 Task: Open Card Merger and Acquisition Review in Board Creative Project Management to Workspace Analytics and add a team member Softage.1@softage.net, a label Orange, a checklist Crisis Management, an attachment from your google drive, a color Orange and finally, add a card description 'Draft and send out press release' and a comment 'Given the potential impact of this task on our company reputation, let us ensure that we approach it with a sense of professionalism and respect.'. Add a start date 'Jan 05, 1900' with a due date 'Jan 12, 1900'
Action: Mouse moved to (35, 239)
Screenshot: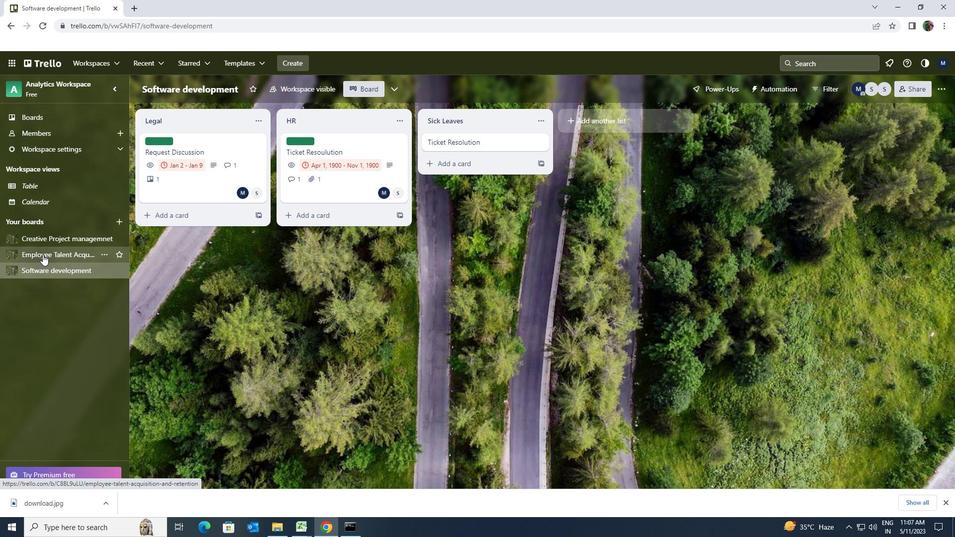 
Action: Mouse pressed left at (35, 239)
Screenshot: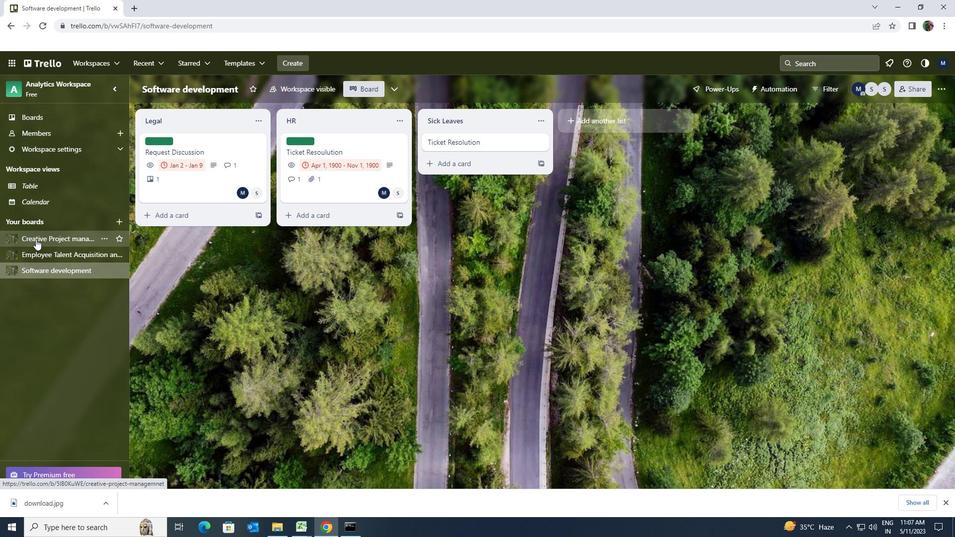 
Action: Mouse moved to (344, 141)
Screenshot: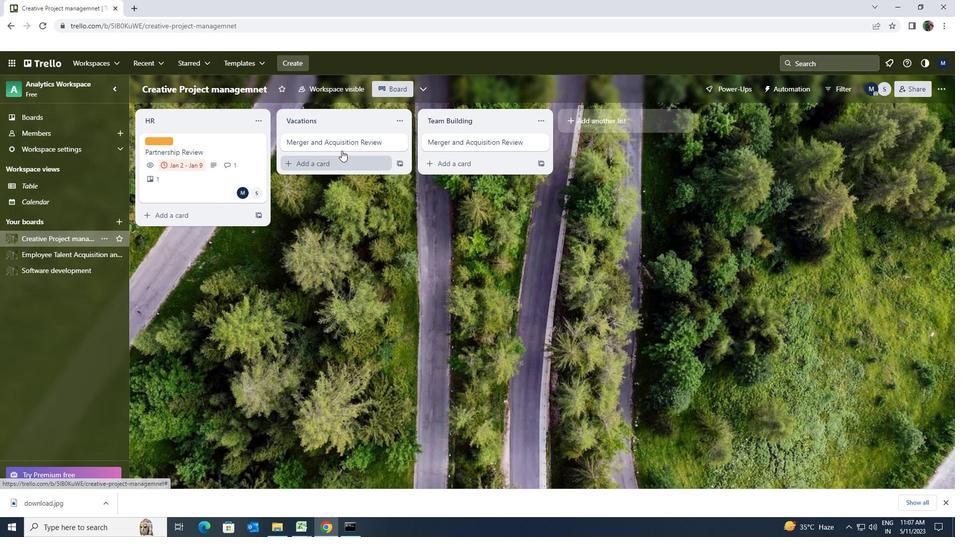 
Action: Mouse pressed left at (344, 141)
Screenshot: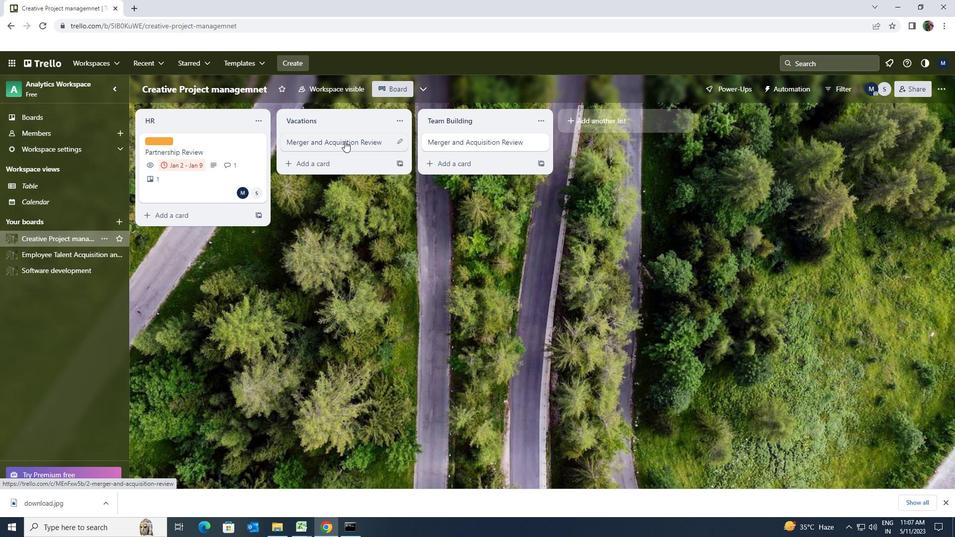 
Action: Mouse moved to (581, 138)
Screenshot: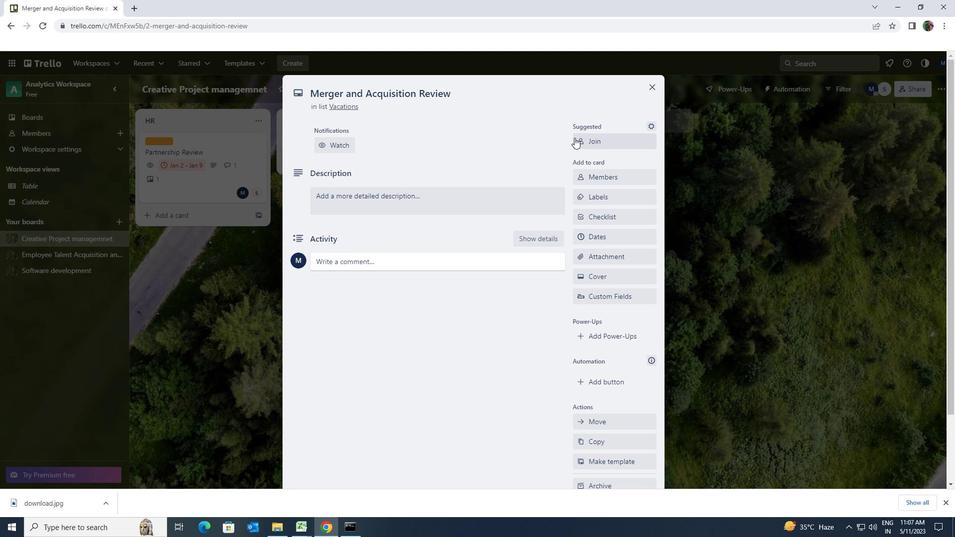 
Action: Mouse pressed left at (581, 138)
Screenshot: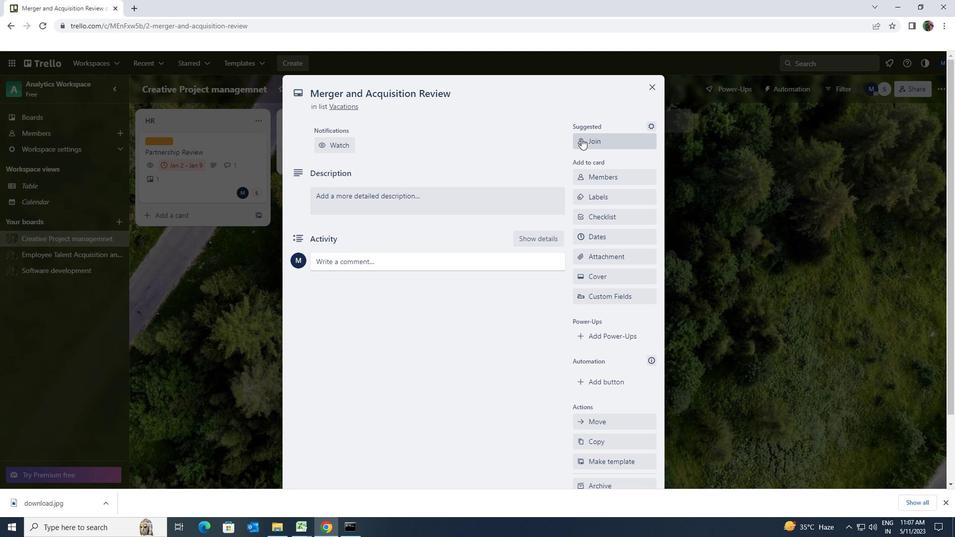 
Action: Mouse pressed left at (581, 138)
Screenshot: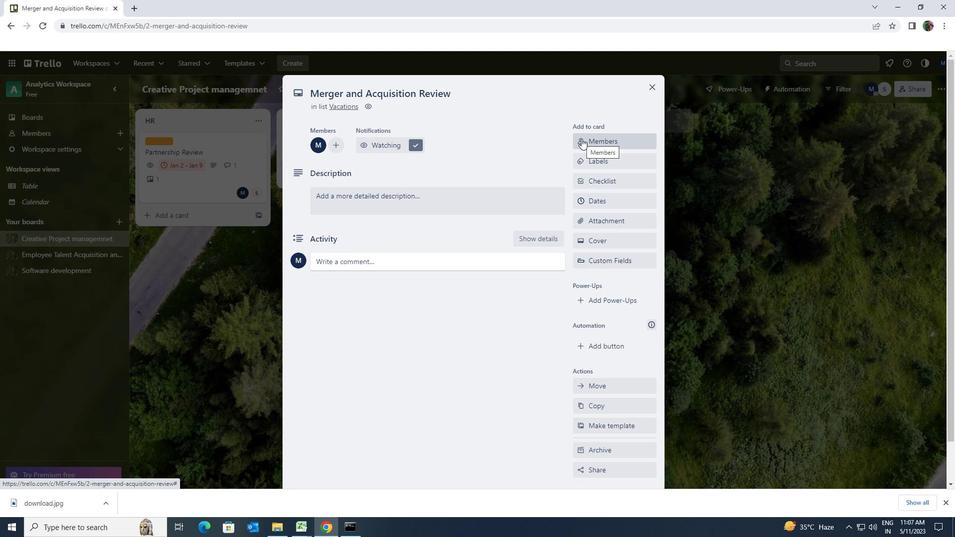 
Action: Key pressed softage.1<Key.shift>@SOFTAGE.NET
Screenshot: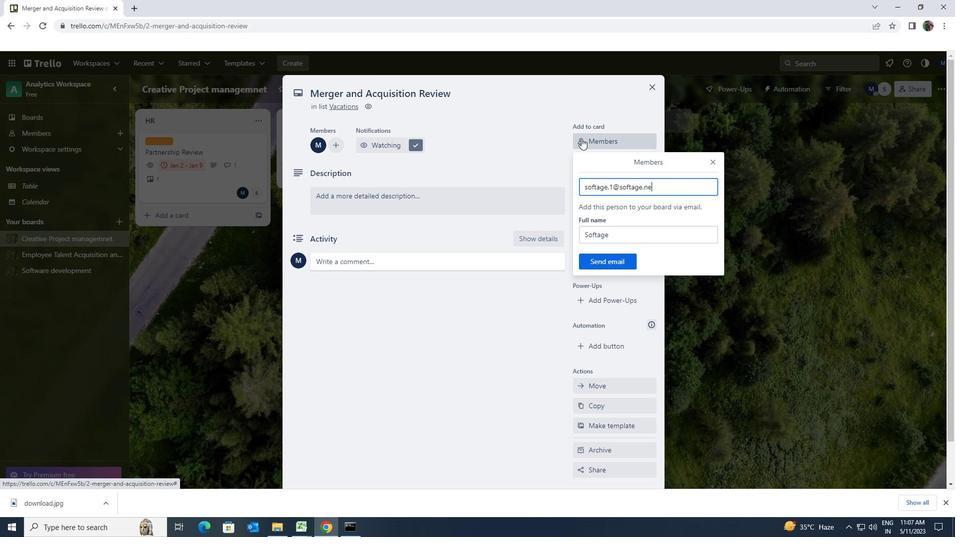 
Action: Mouse moved to (610, 258)
Screenshot: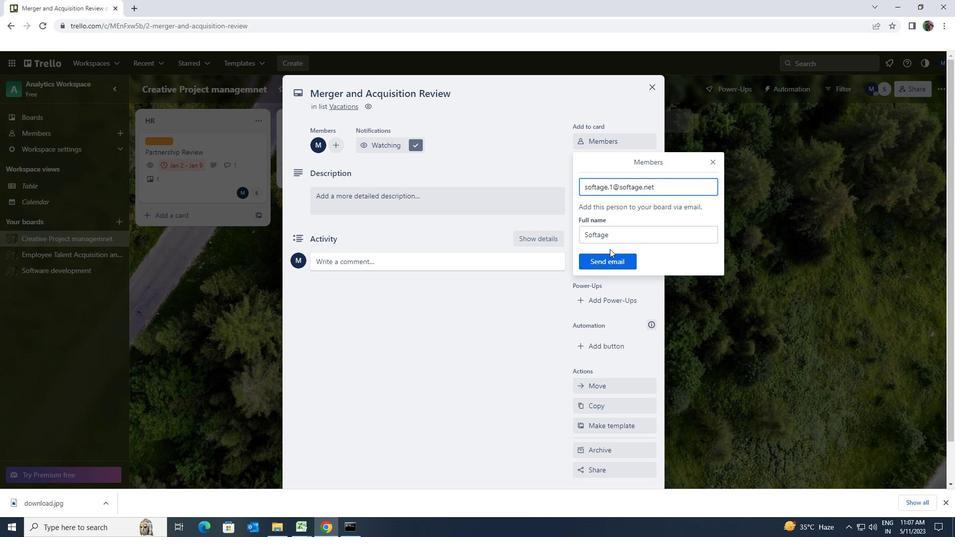 
Action: Mouse pressed left at (610, 258)
Screenshot: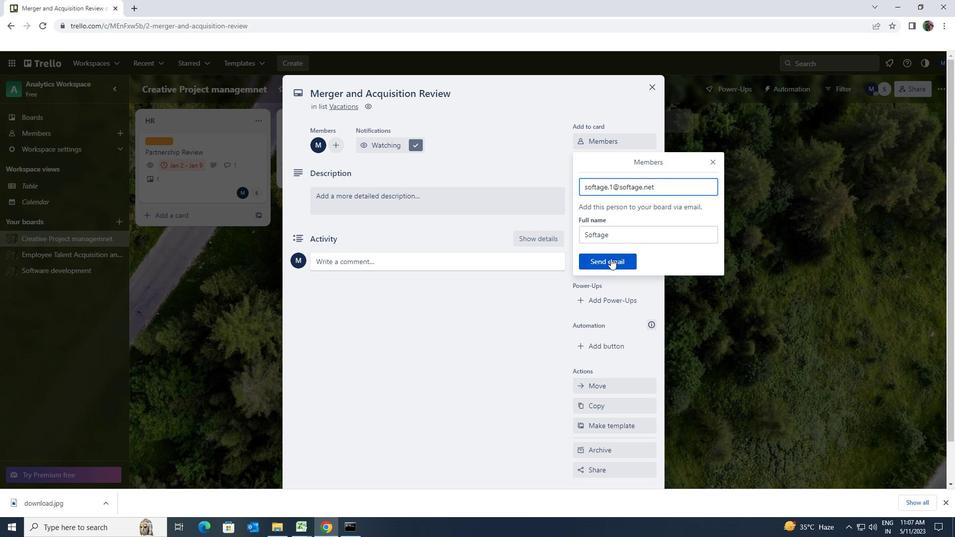 
Action: Mouse moved to (618, 163)
Screenshot: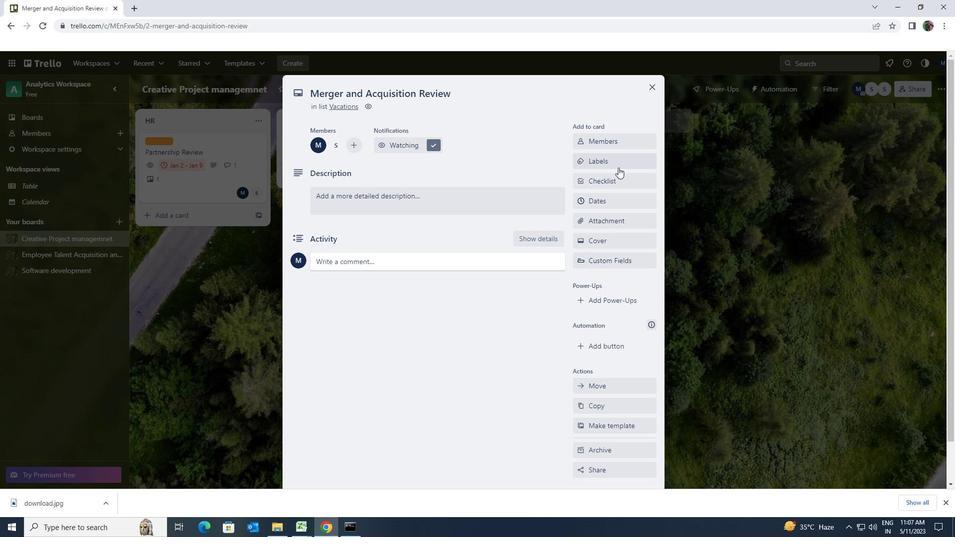 
Action: Mouse pressed left at (618, 163)
Screenshot: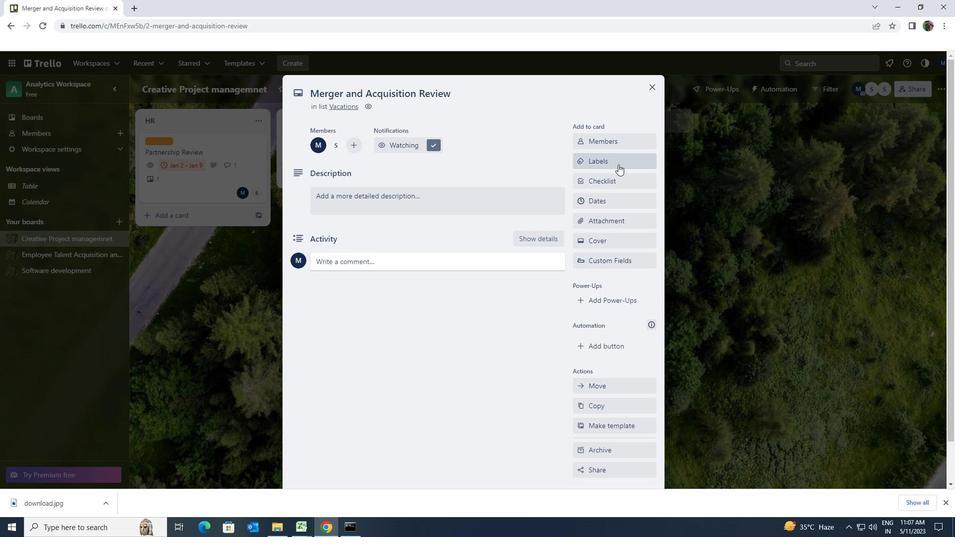 
Action: Mouse moved to (636, 351)
Screenshot: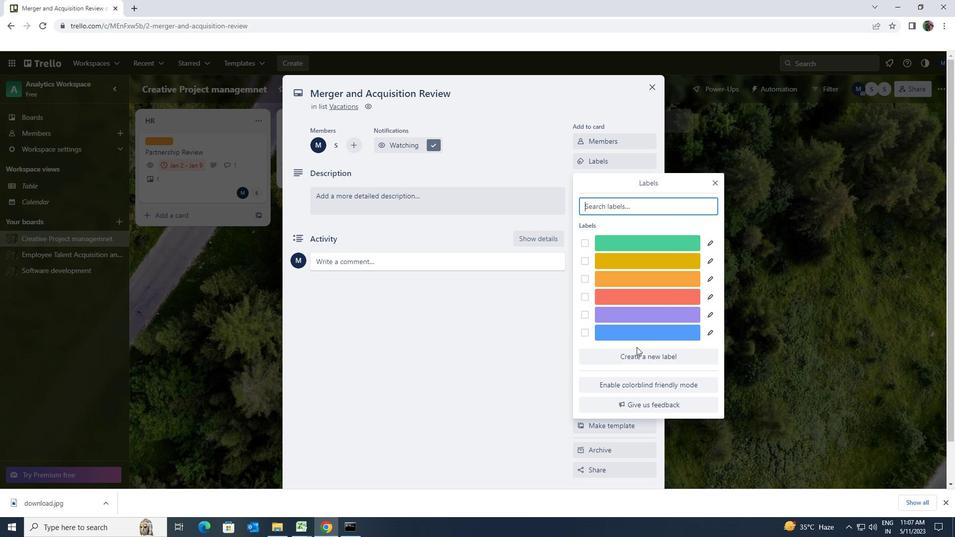
Action: Mouse pressed left at (636, 351)
Screenshot: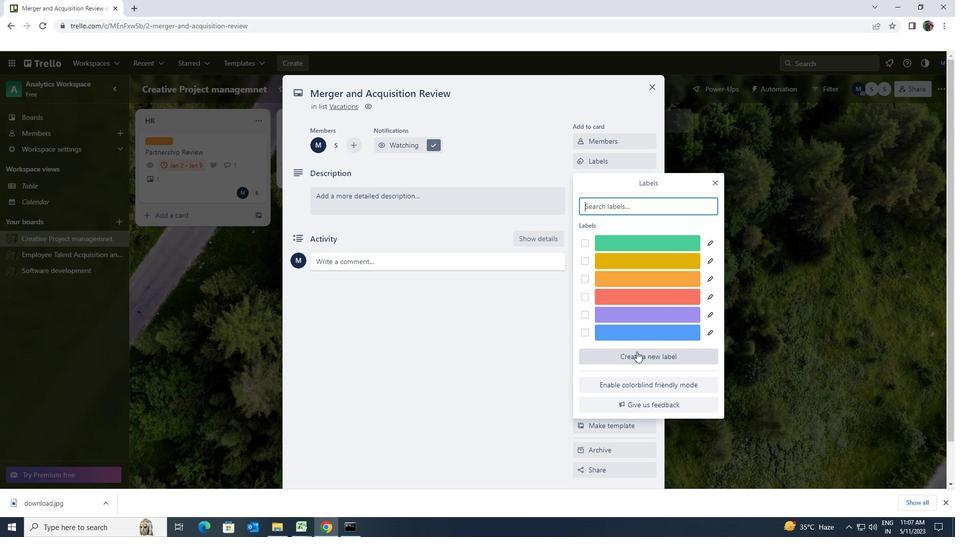 
Action: Mouse moved to (637, 326)
Screenshot: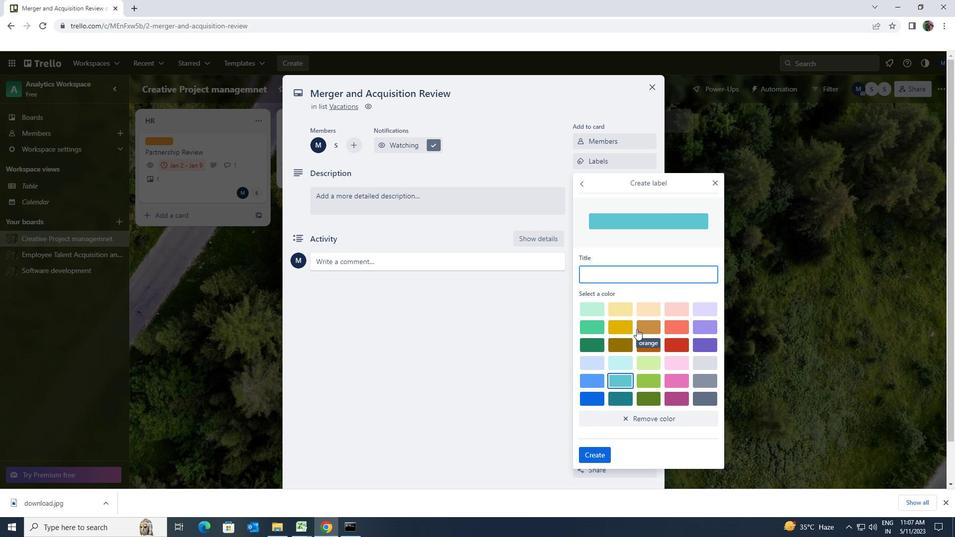 
Action: Mouse pressed left at (637, 326)
Screenshot: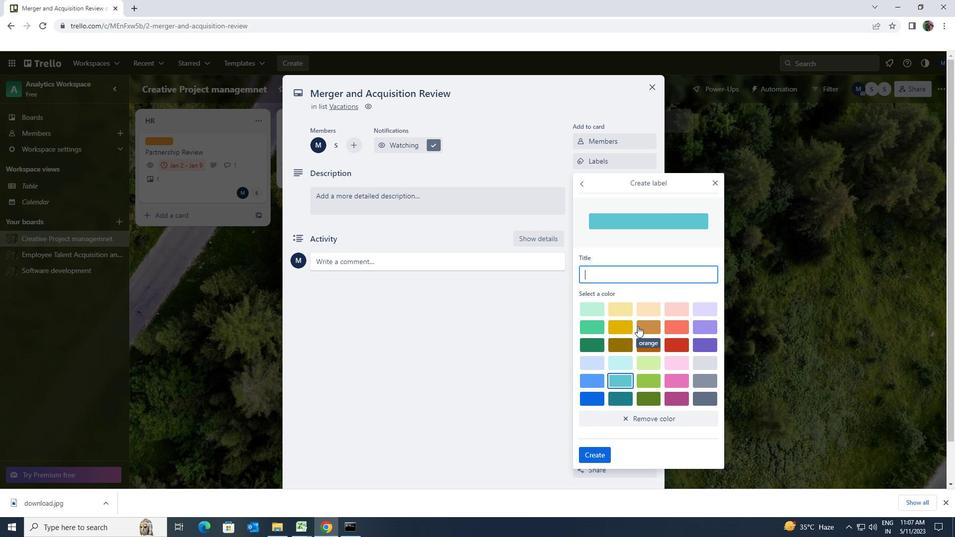 
Action: Mouse moved to (601, 451)
Screenshot: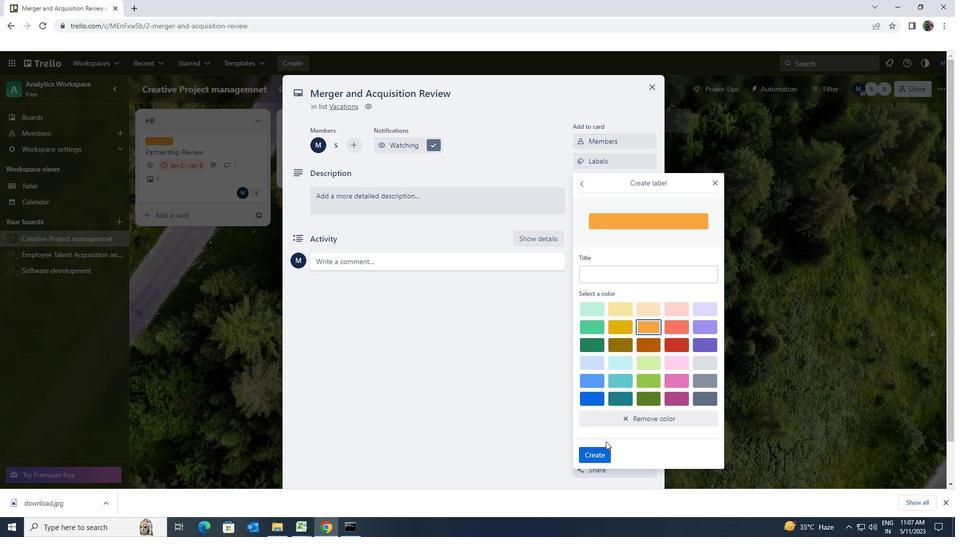 
Action: Mouse pressed left at (601, 451)
Screenshot: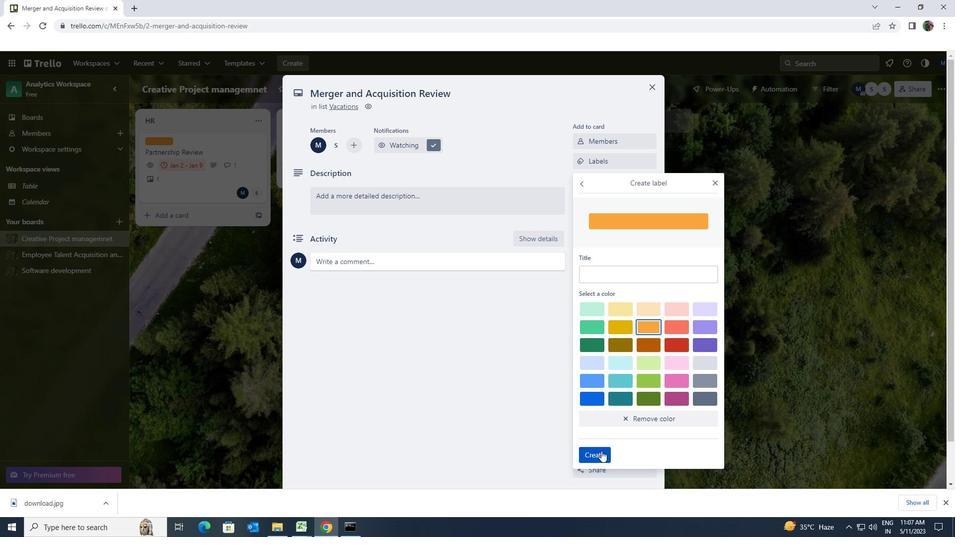 
Action: Mouse moved to (713, 179)
Screenshot: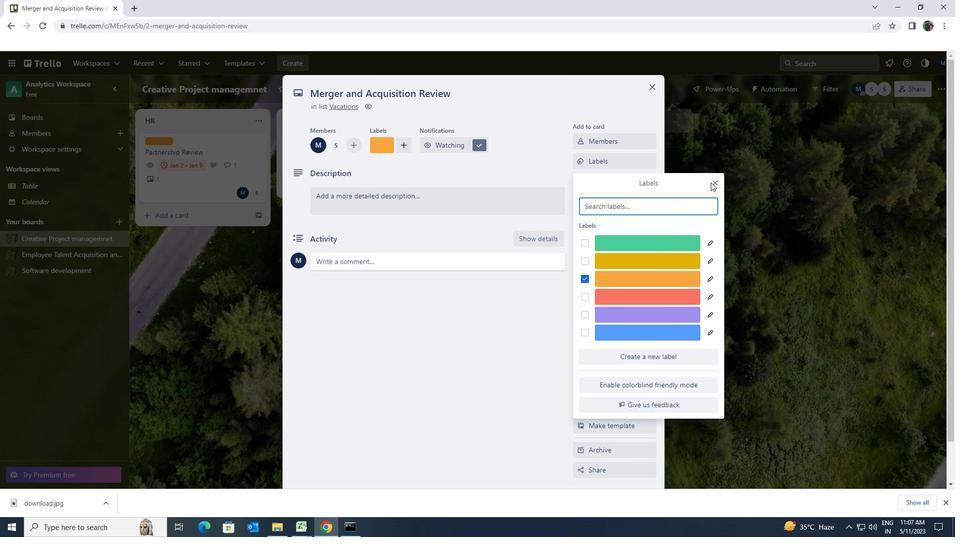 
Action: Mouse pressed left at (713, 179)
Screenshot: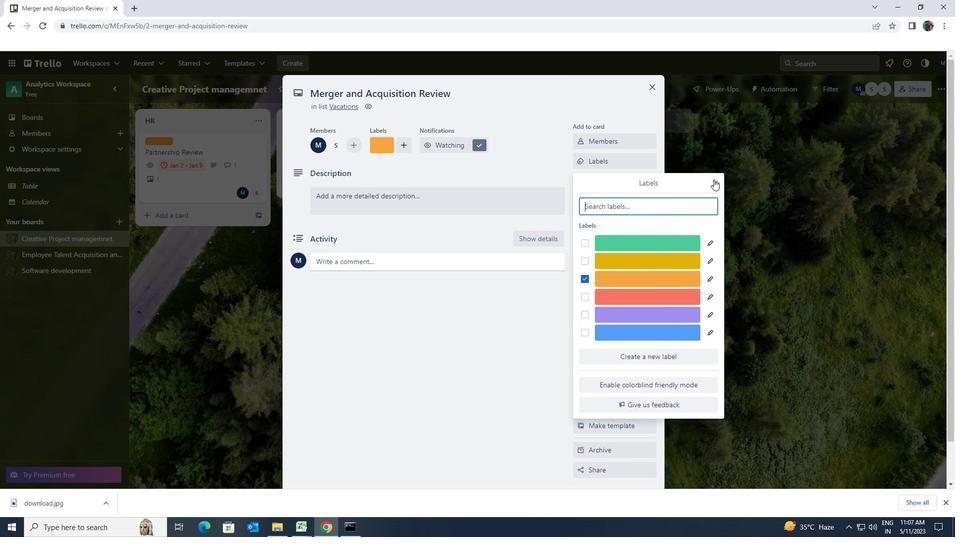 
Action: Mouse moved to (622, 223)
Screenshot: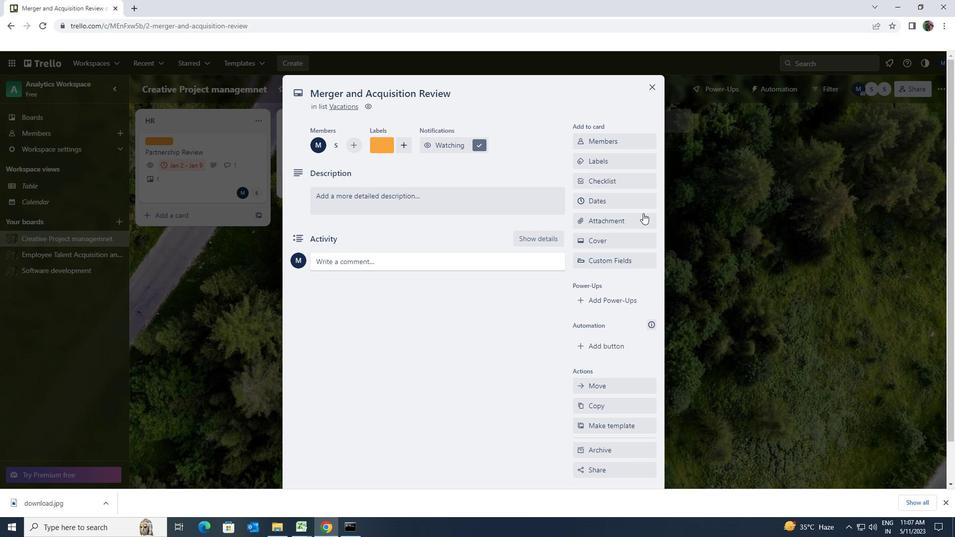 
Action: Mouse pressed left at (622, 223)
Screenshot: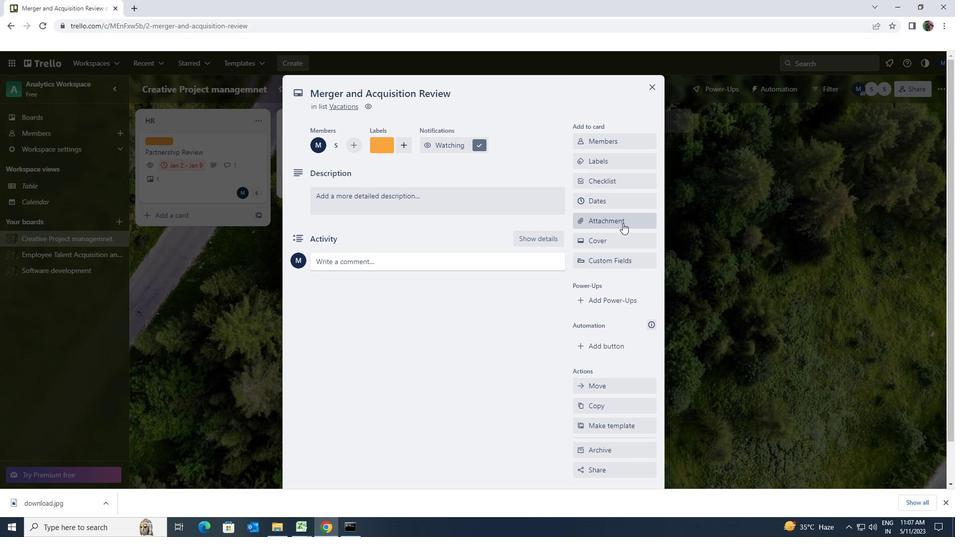 
Action: Mouse moved to (619, 298)
Screenshot: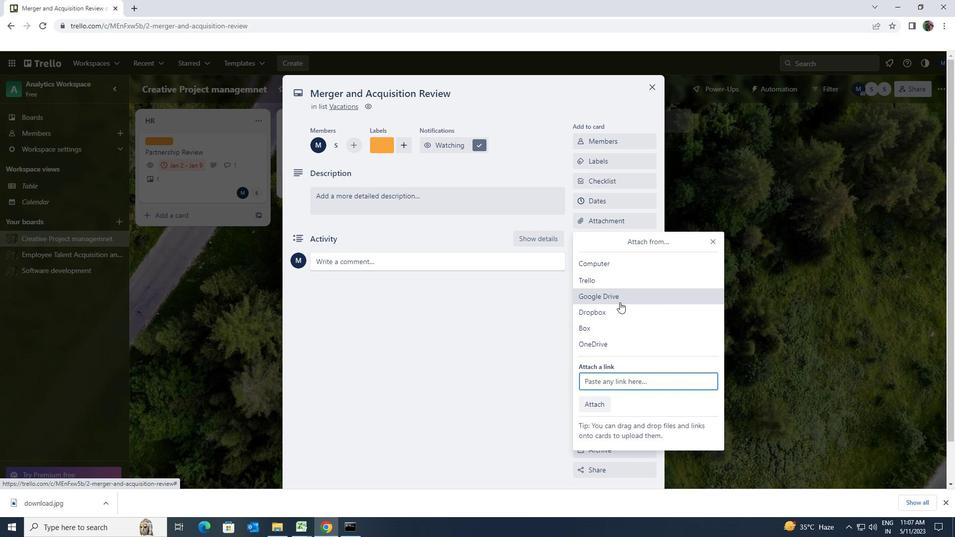 
Action: Mouse pressed left at (619, 298)
Screenshot: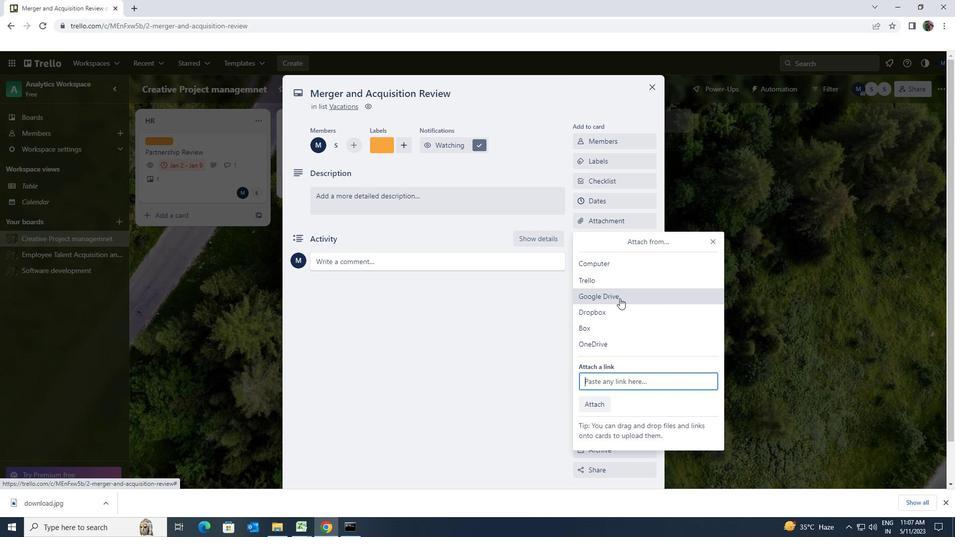 
Action: Mouse moved to (497, 265)
Screenshot: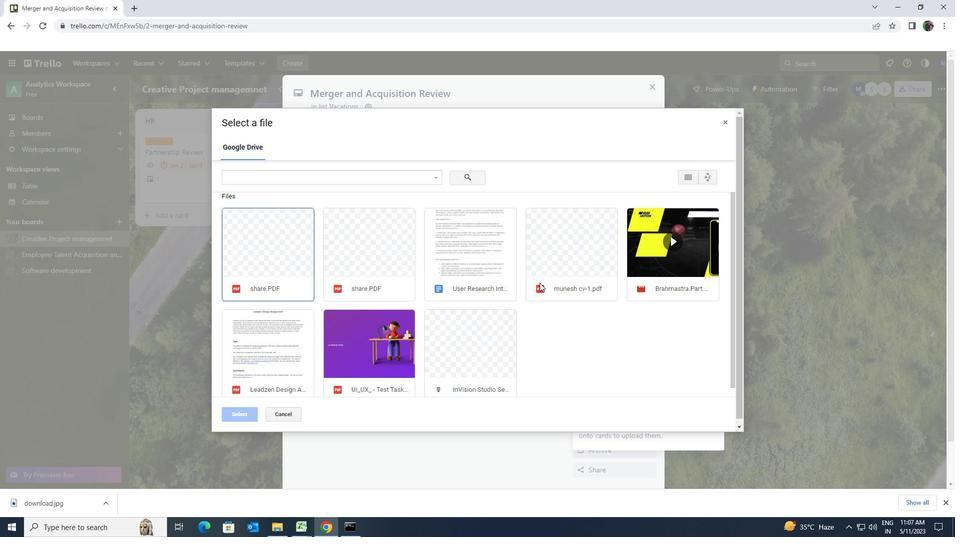 
Action: Mouse pressed left at (497, 265)
Screenshot: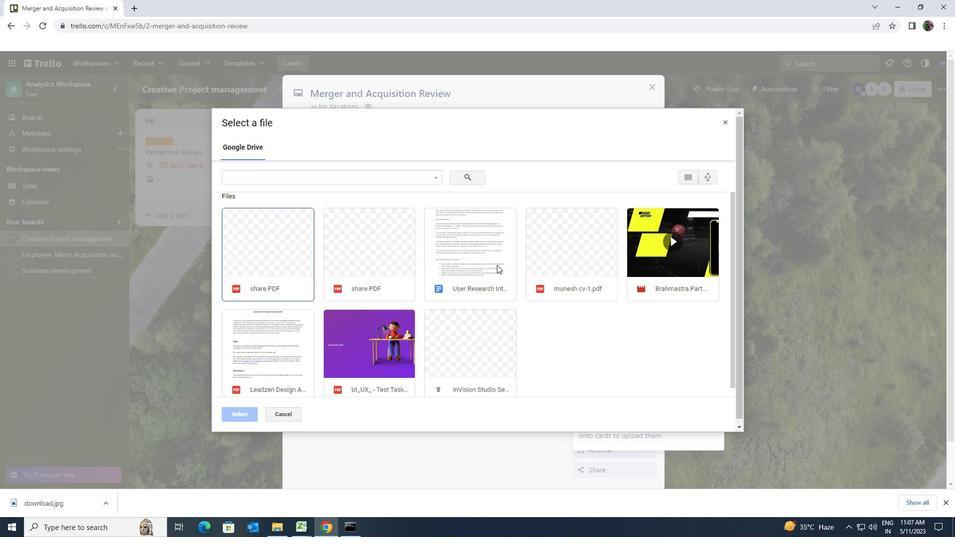 
Action: Mouse moved to (238, 415)
Screenshot: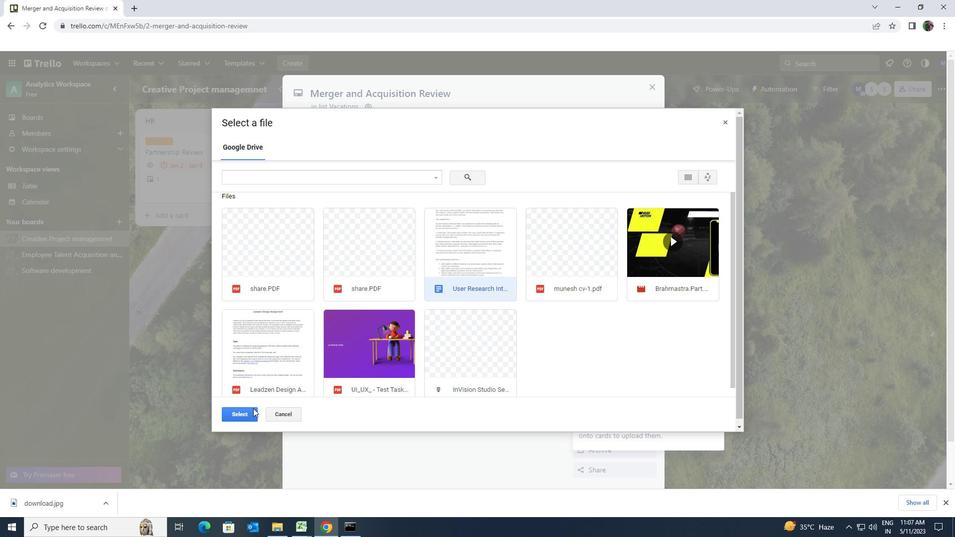 
Action: Mouse pressed left at (238, 415)
Screenshot: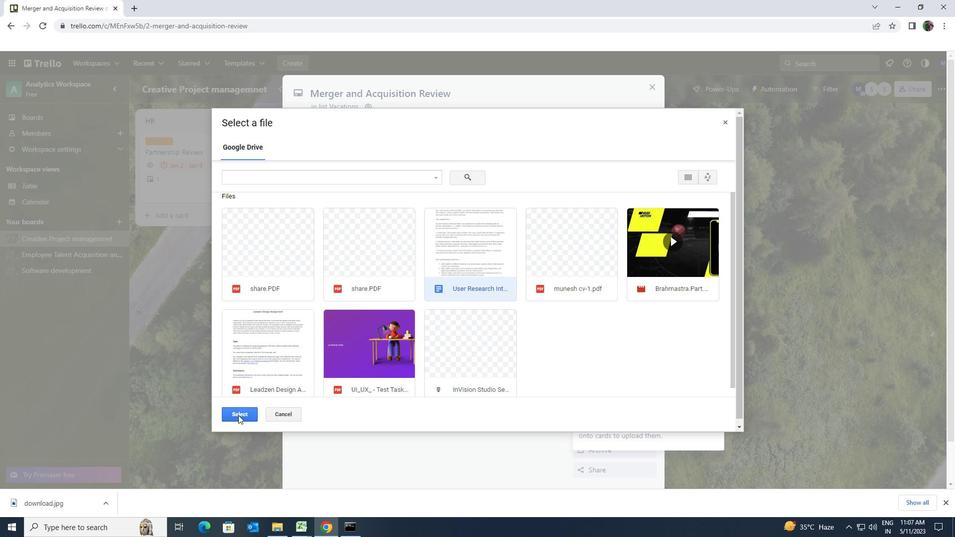 
Action: Mouse moved to (377, 204)
Screenshot: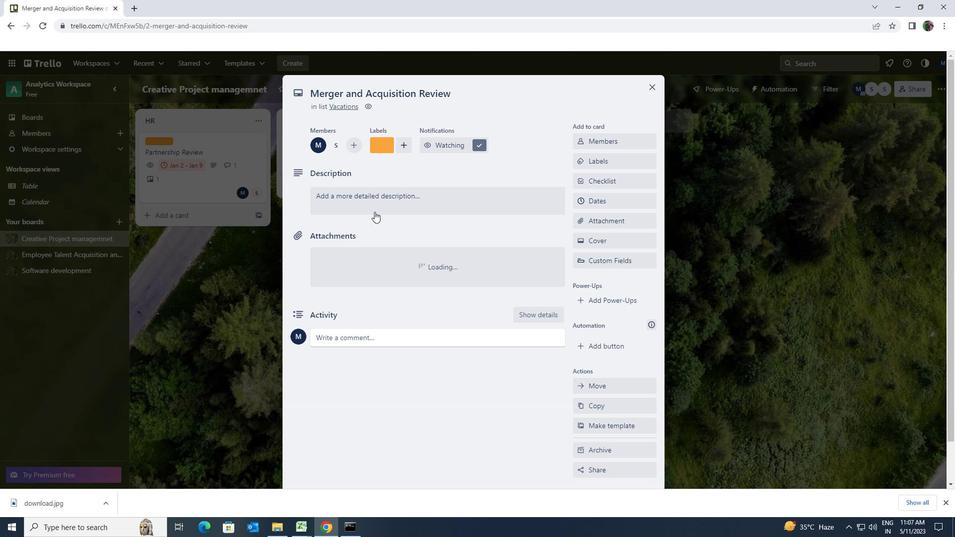 
Action: Mouse pressed left at (377, 204)
Screenshot: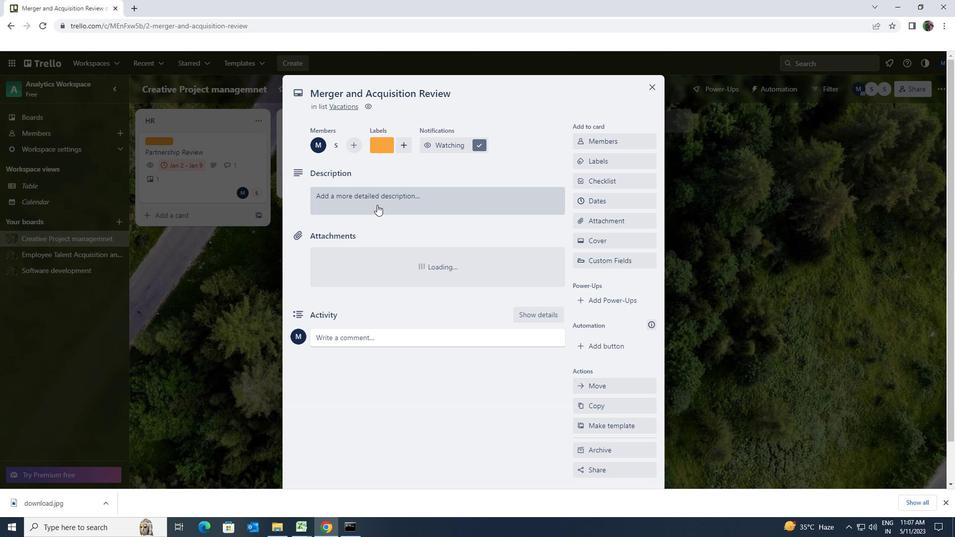 
Action: Mouse moved to (377, 204)
Screenshot: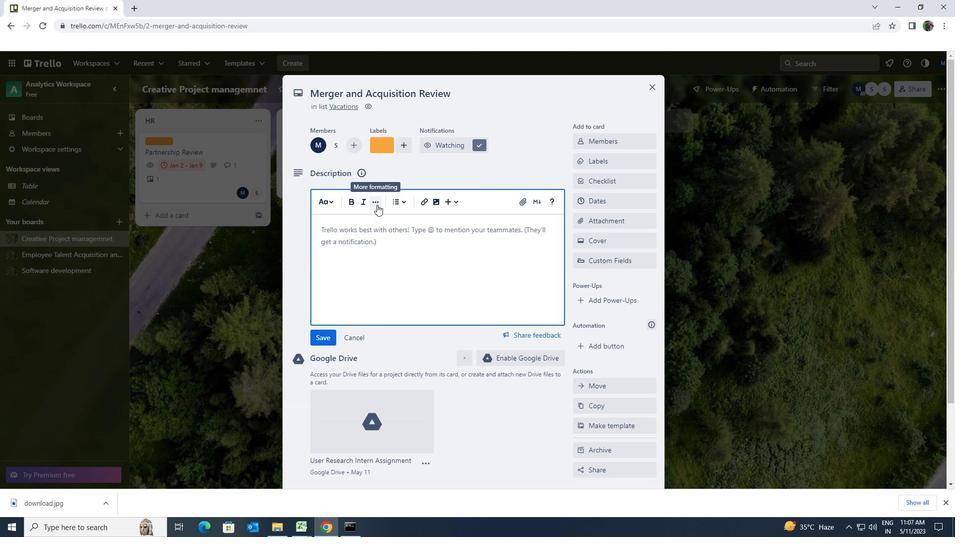 
Action: Key pressed <Key.shift>DRAFT<Key.space>AB<Key.backspace>ND<Key.space>SENS<Key.space>OUT<Key.space>PRESS<Key.space>REALE<Key.backspace><Key.backspace><Key.backspace>LEASE<Key.space>
Screenshot: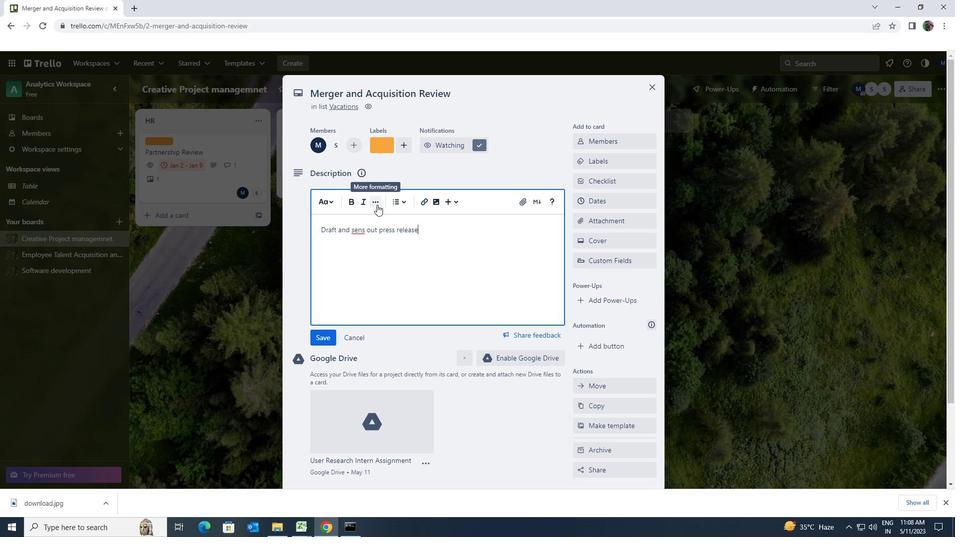 
Action: Mouse moved to (324, 330)
Screenshot: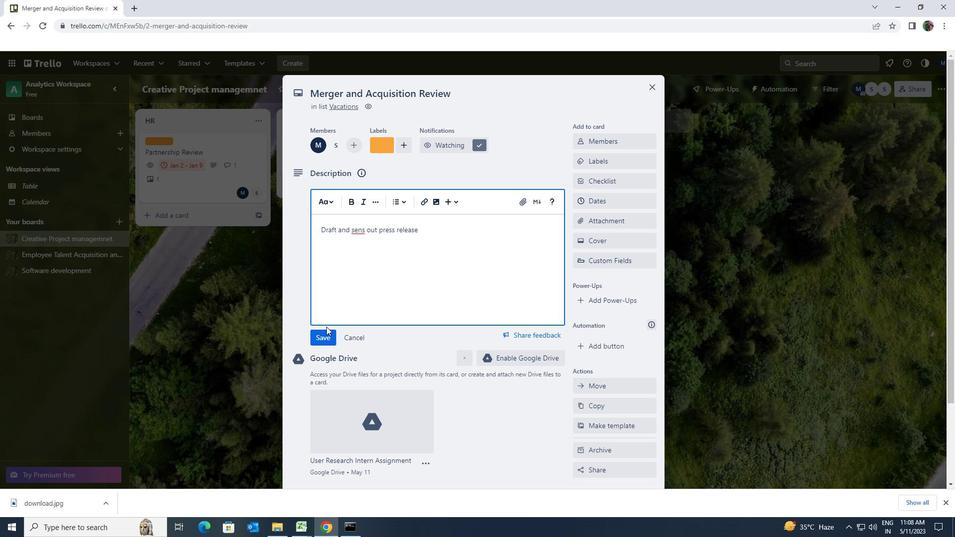 
Action: Mouse pressed left at (324, 330)
Screenshot: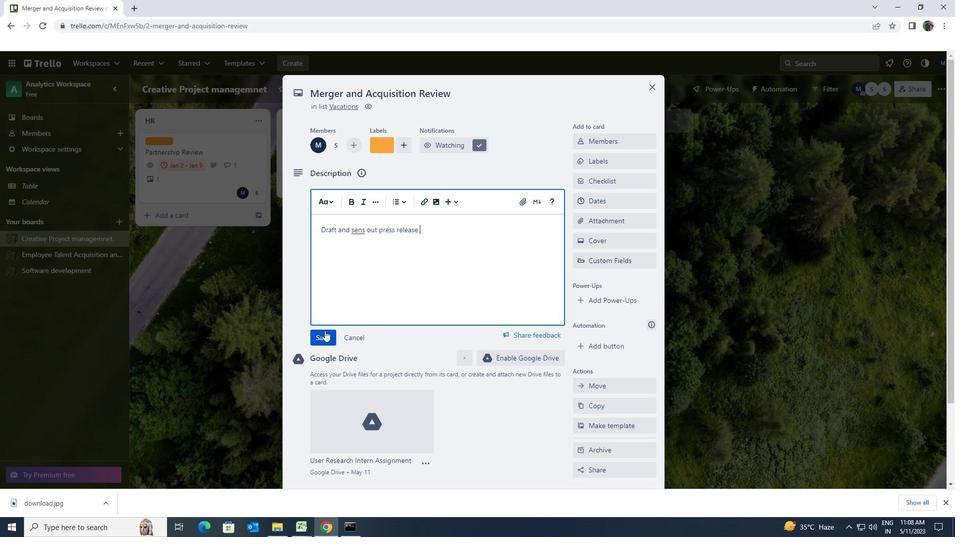 
Action: Mouse scrolled (324, 330) with delta (0, 0)
Screenshot: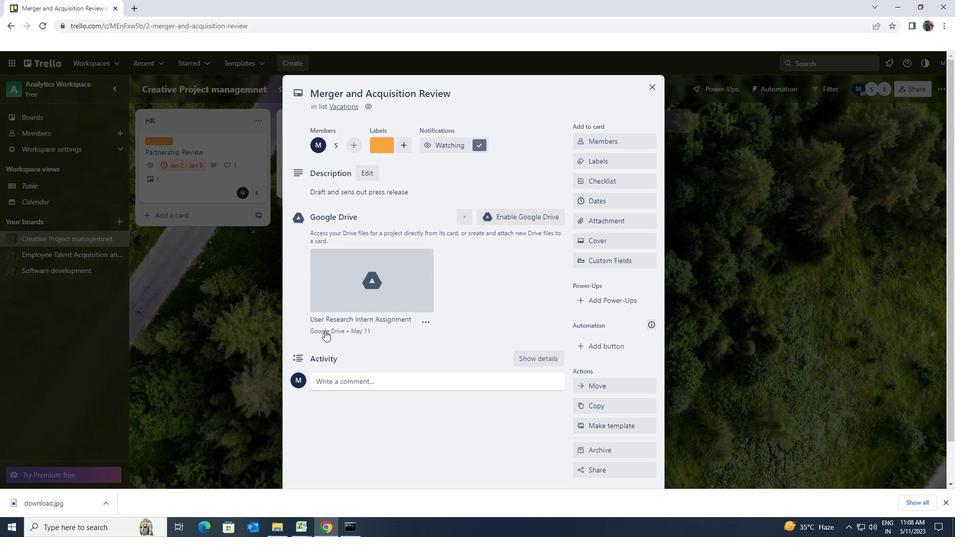 
Action: Mouse scrolled (324, 330) with delta (0, 0)
Screenshot: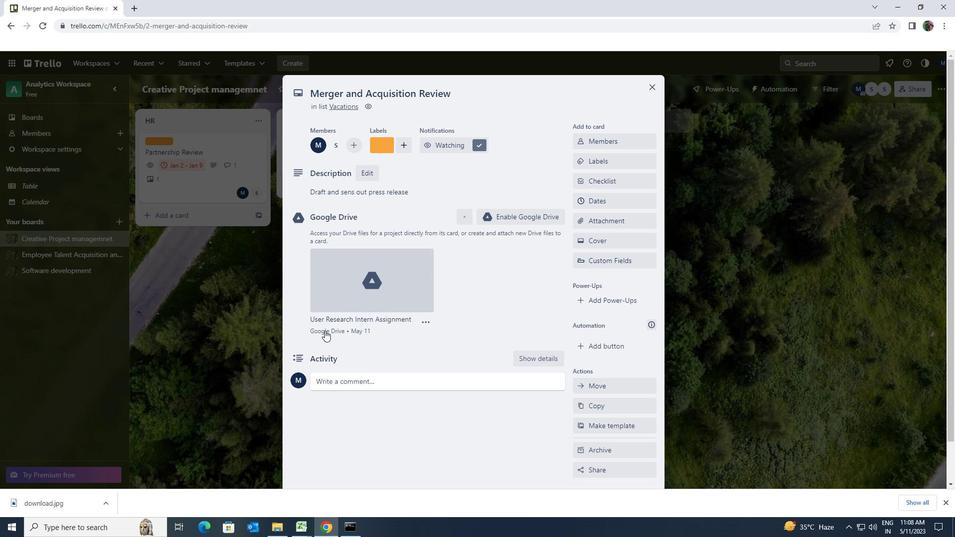 
Action: Mouse moved to (325, 337)
Screenshot: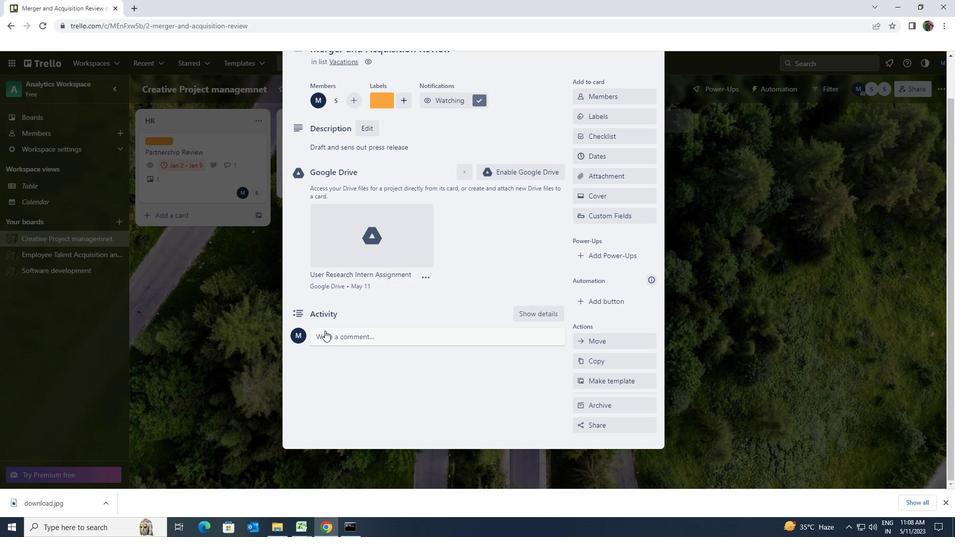 
Action: Mouse pressed left at (325, 337)
Screenshot: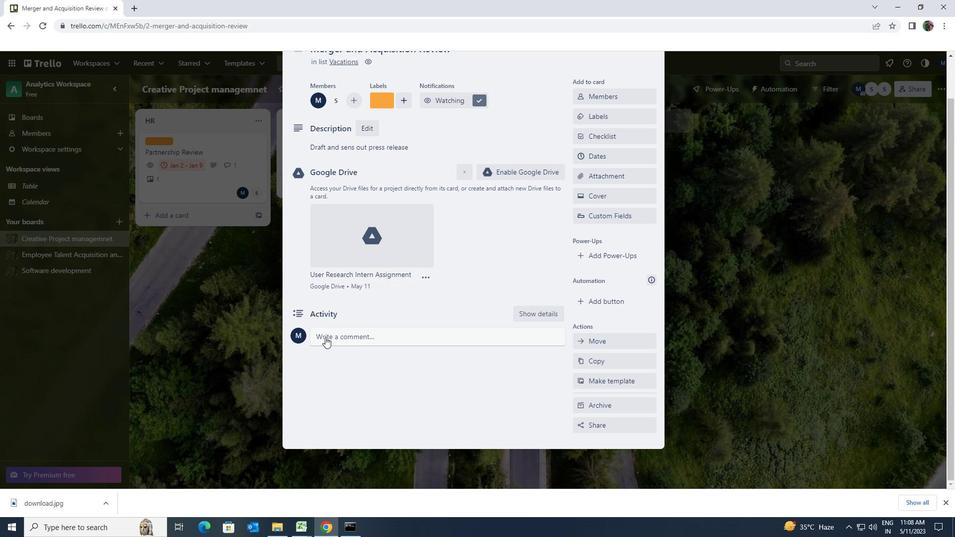 
Action: Key pressed <Key.shift>THE<Key.space><Key.shift>POTENTIAL<Key.space>IMPACT<Key.space>OF<Key.space>THIS<Key.space>TASK<Key.space>
Screenshot: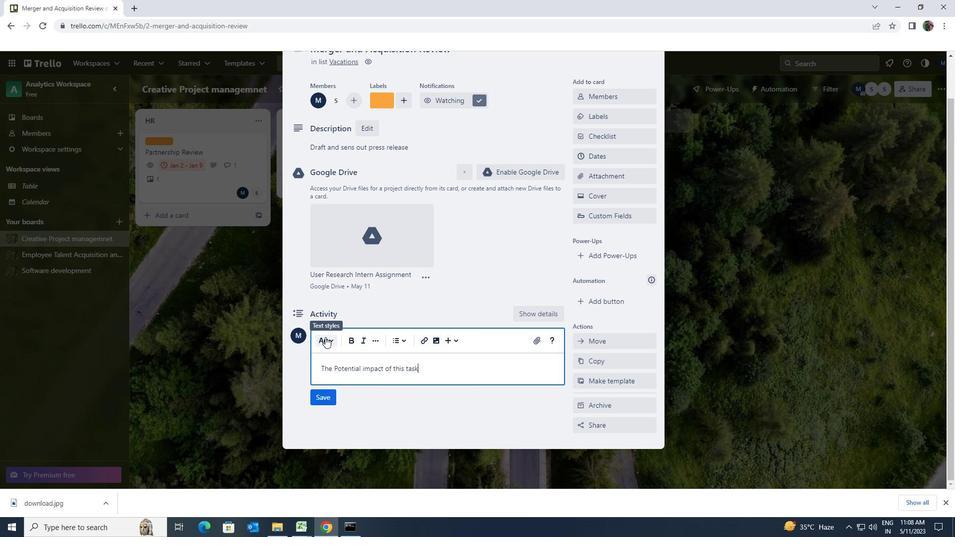 
Action: Mouse moved to (472, 291)
Screenshot: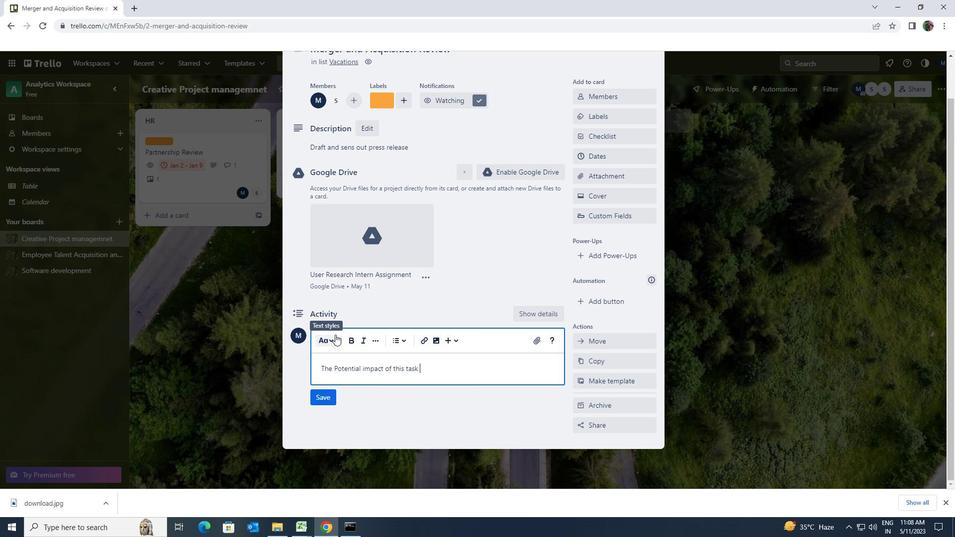 
Action: Key pressed ON<Key.space>OUR<Key.space>COMPANY<Key.space>REPUTATION<Key.space>LET<Key.space>US<Key.space>ENSURE<Key.space>THAT<Key.space>WE<Key.space>APPROACH<Key.space>IT<Key.space>WITH<Key.space>SENSE<Key.space>OF<Key.space>PROFESSIONALISMS<Key.backspace><Key.space>AND<Key.space>RESPECT
Screenshot: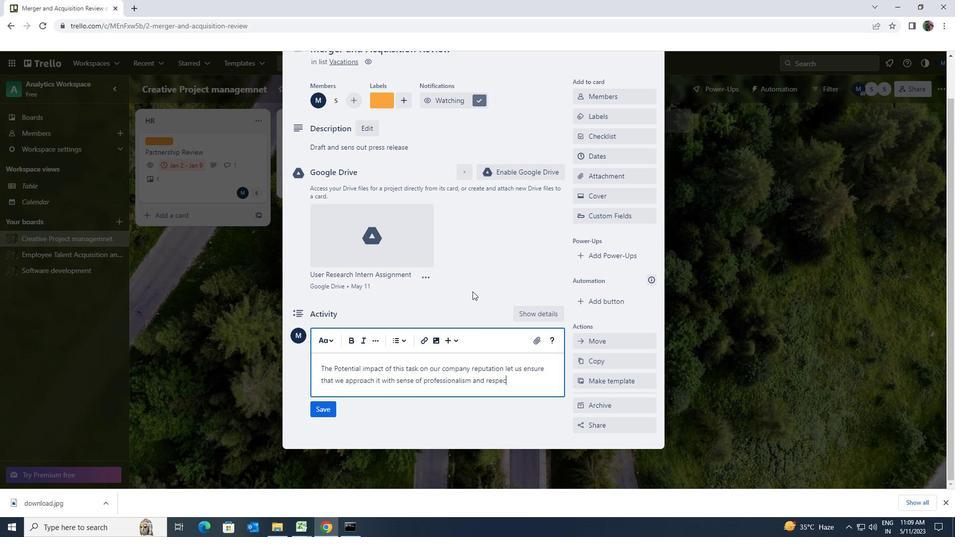 
Action: Mouse moved to (319, 407)
Screenshot: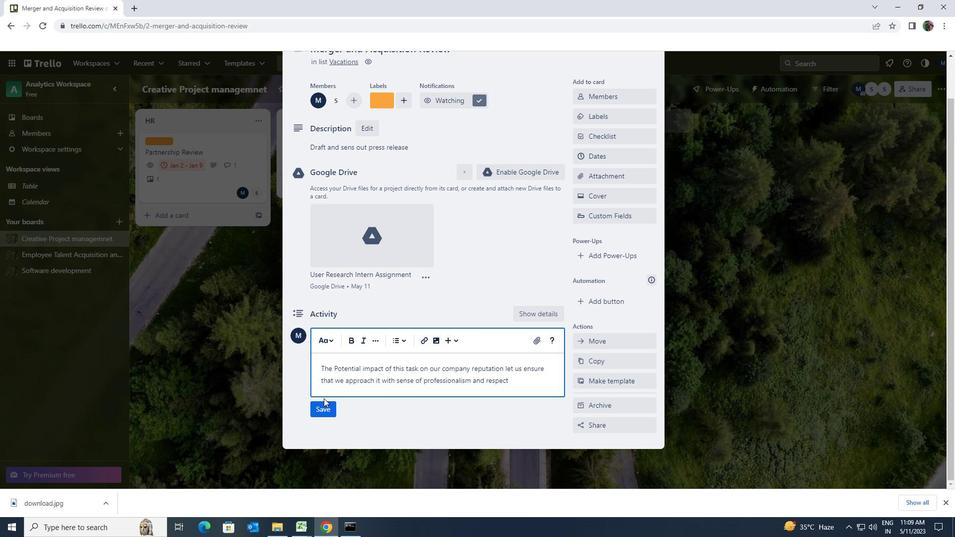 
Action: Mouse pressed left at (319, 407)
Screenshot: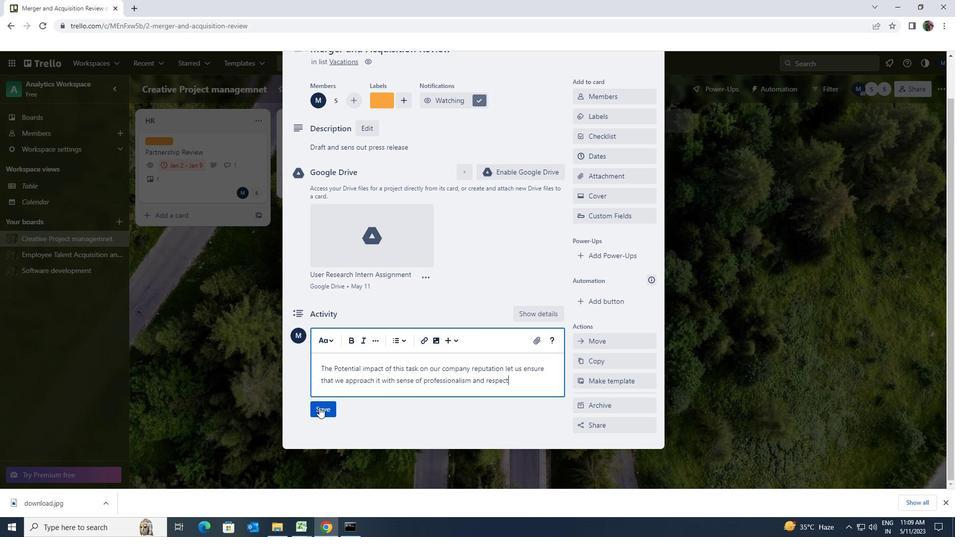 
Action: Mouse moved to (590, 159)
Screenshot: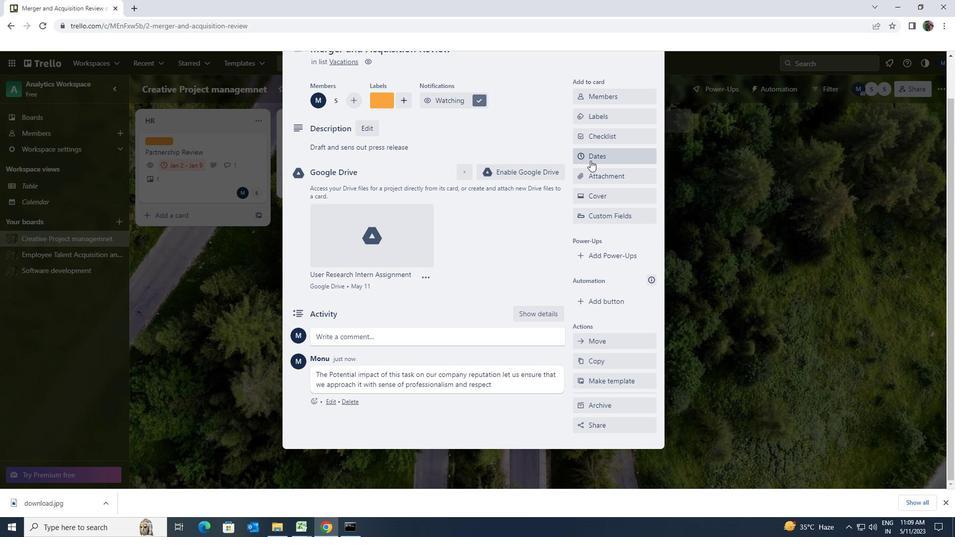 
Action: Mouse pressed left at (590, 159)
Screenshot: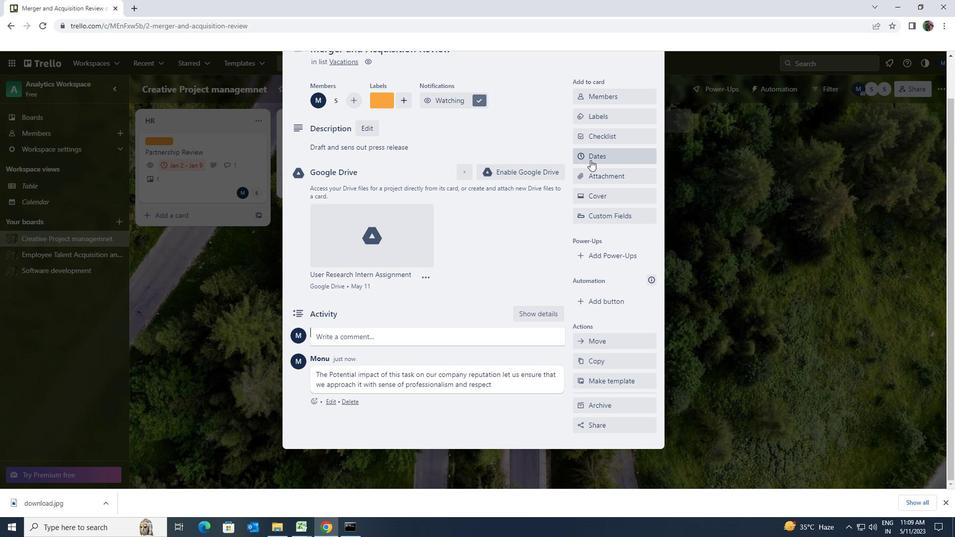 
Action: Mouse moved to (580, 270)
Screenshot: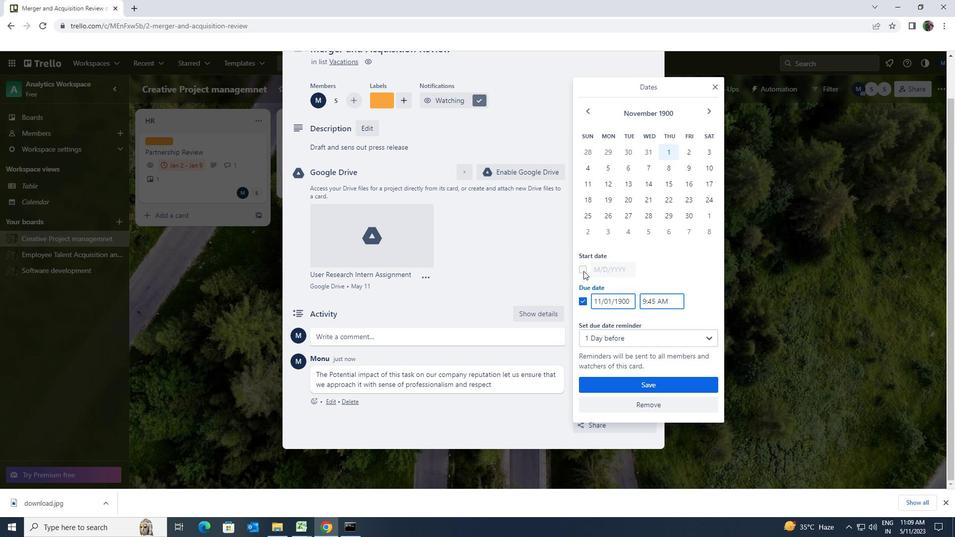 
Action: Mouse pressed left at (580, 270)
Screenshot: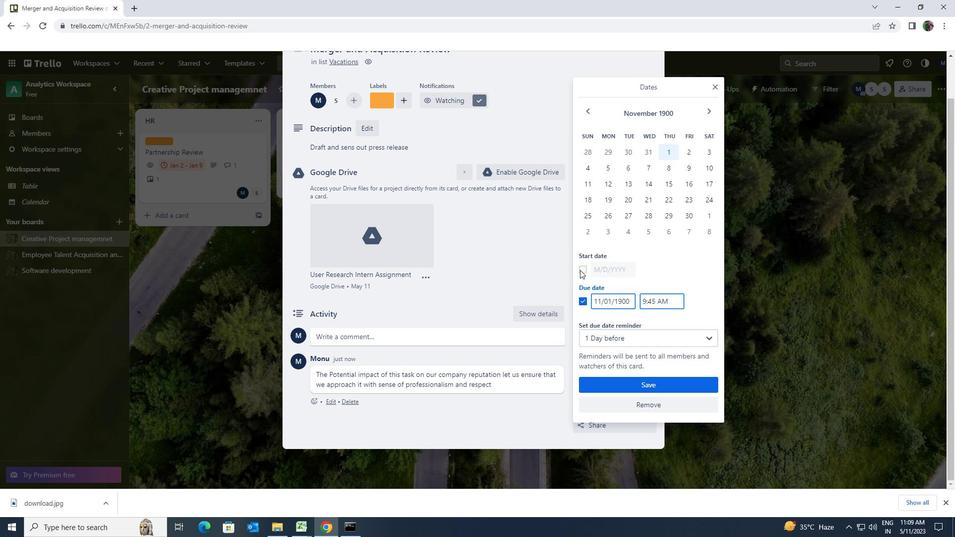 
Action: Mouse moved to (601, 268)
Screenshot: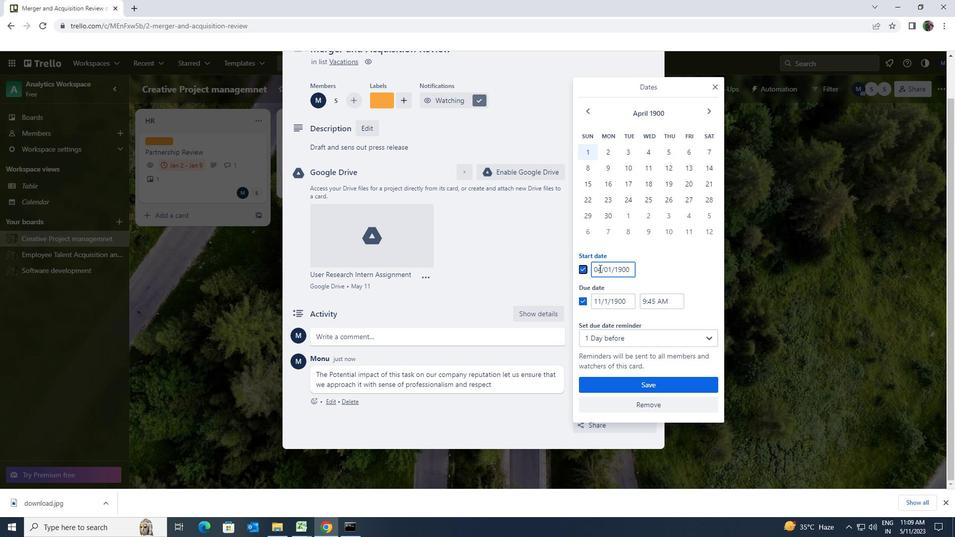
Action: Mouse pressed left at (601, 268)
Screenshot: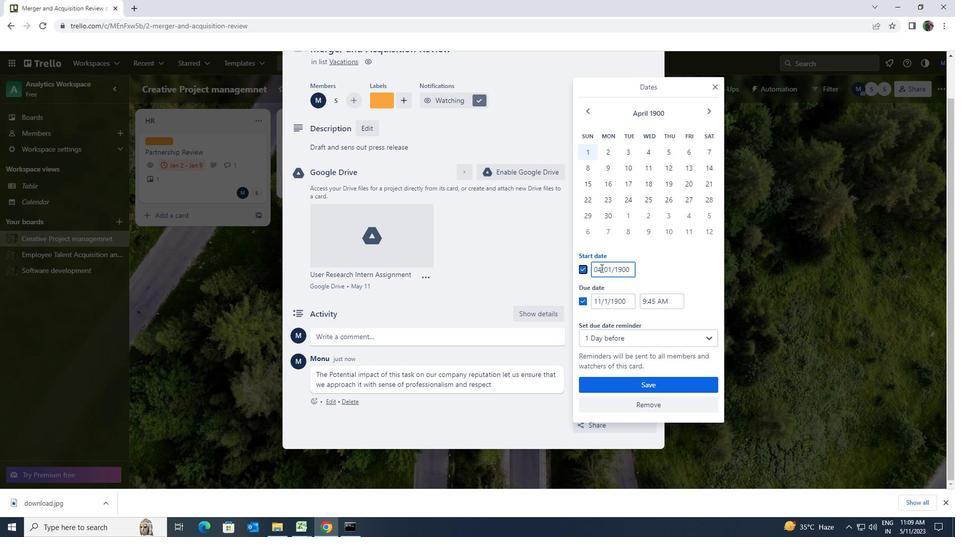
Action: Mouse moved to (594, 267)
Screenshot: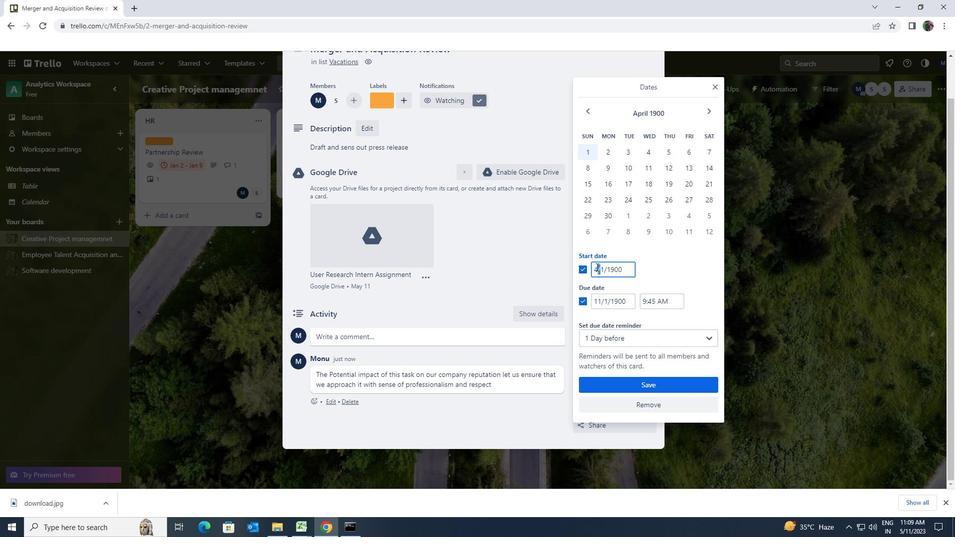 
Action: Key pressed 1
Screenshot: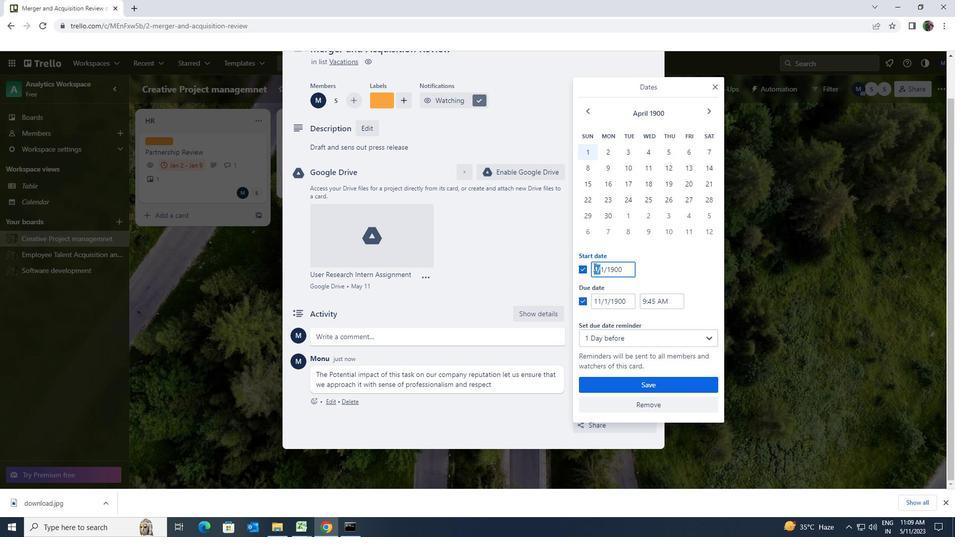 
Action: Mouse moved to (599, 267)
Screenshot: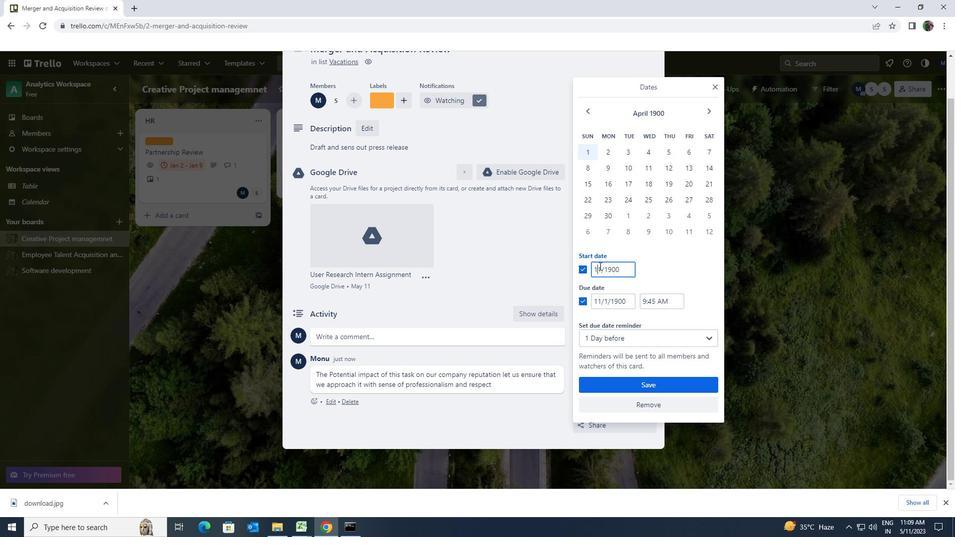 
Action: Mouse pressed left at (599, 267)
Screenshot: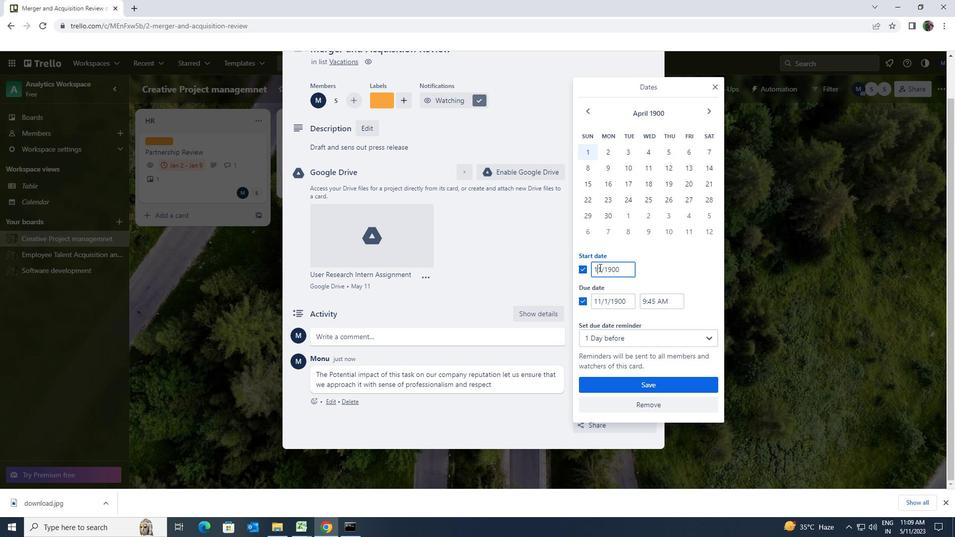 
Action: Mouse moved to (591, 270)
Screenshot: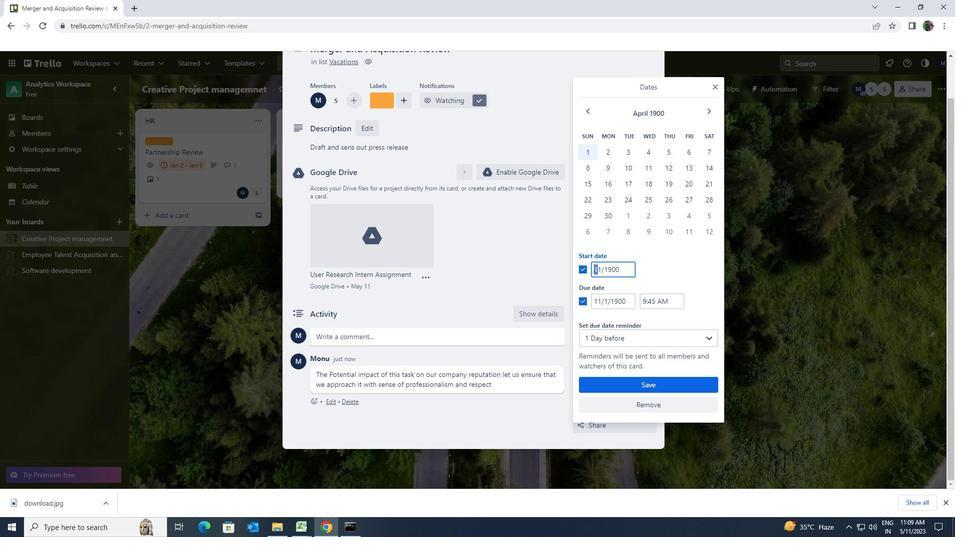 
Action: Mouse pressed left at (591, 270)
Screenshot: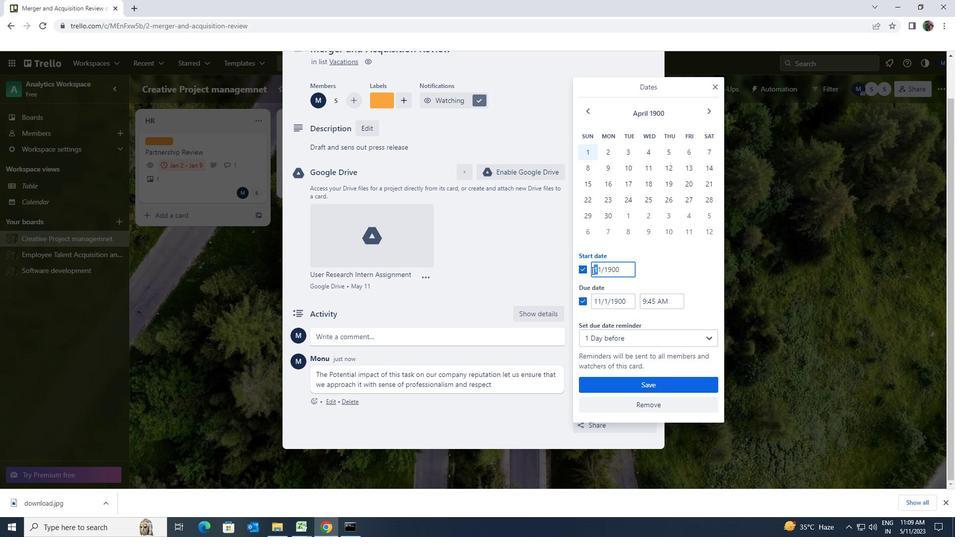 
Action: Mouse moved to (619, 269)
Screenshot: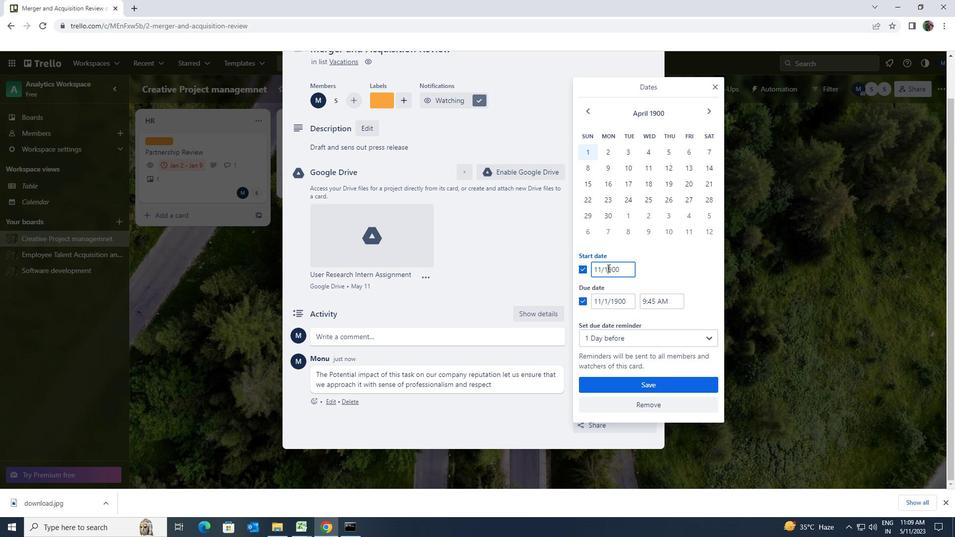 
Action: Mouse pressed left at (619, 269)
Screenshot: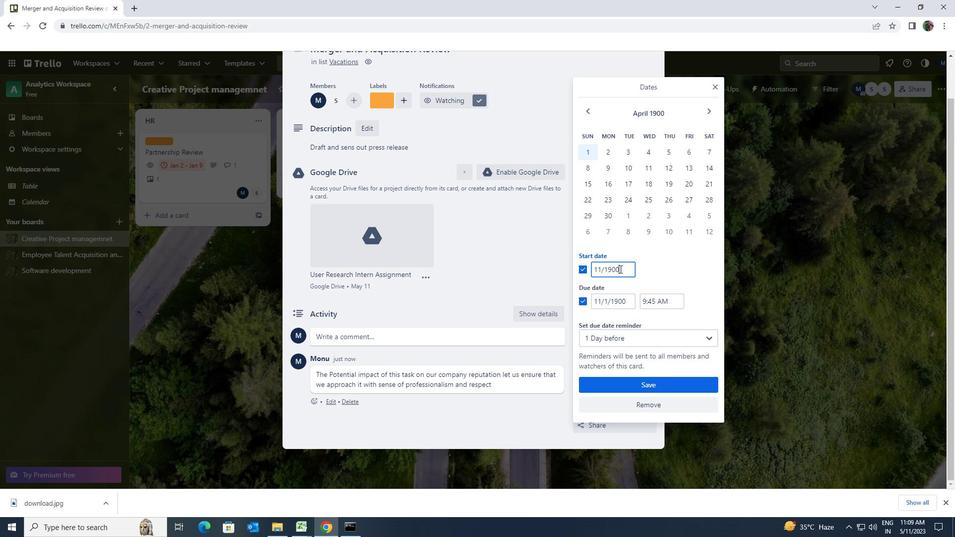 
Action: Mouse moved to (589, 267)
Screenshot: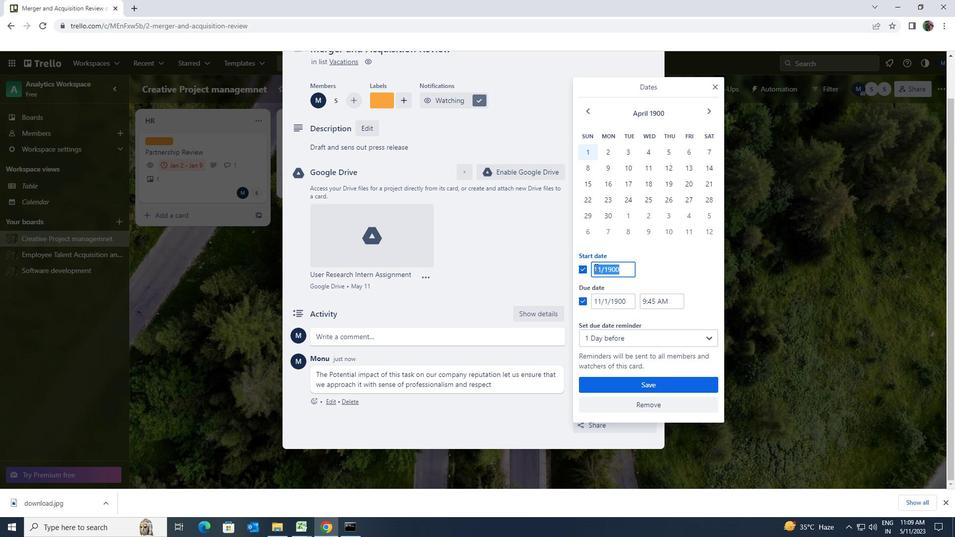 
Action: Key pressed 1/5/1900
Screenshot: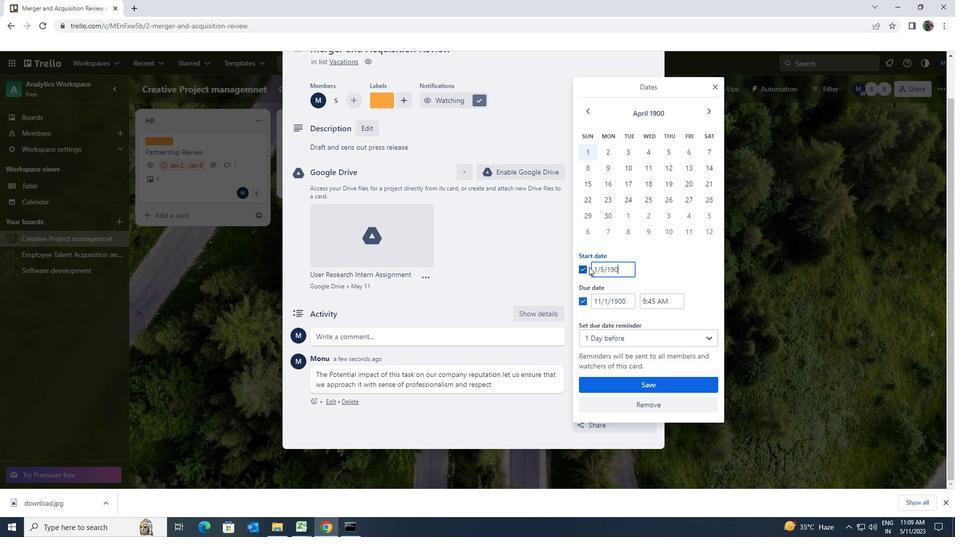 
Action: Mouse moved to (631, 301)
Screenshot: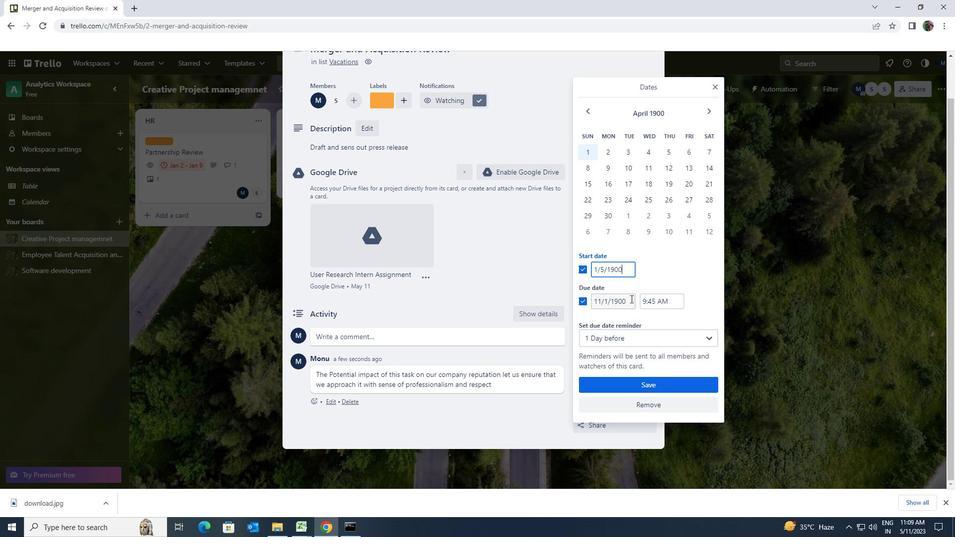 
Action: Mouse pressed left at (631, 301)
Screenshot: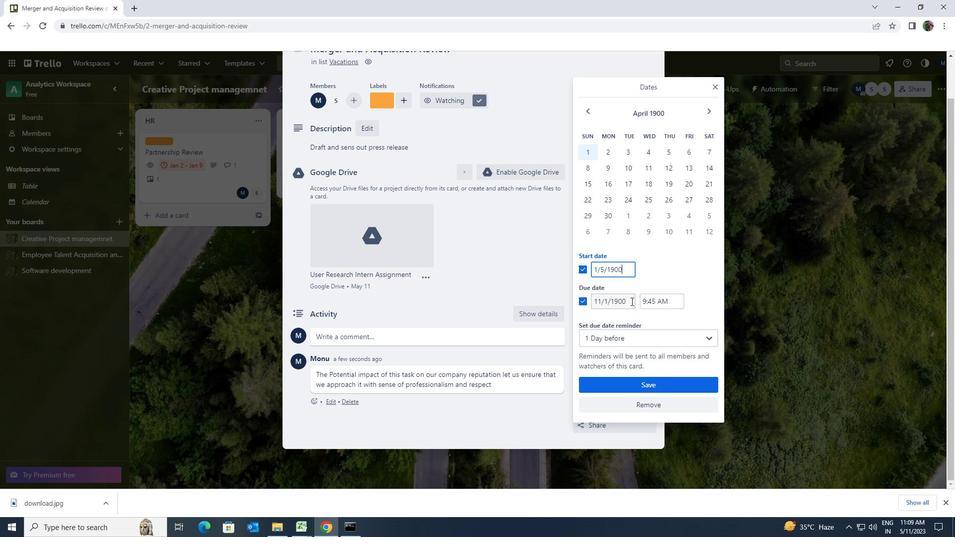 
Action: Mouse moved to (594, 302)
Screenshot: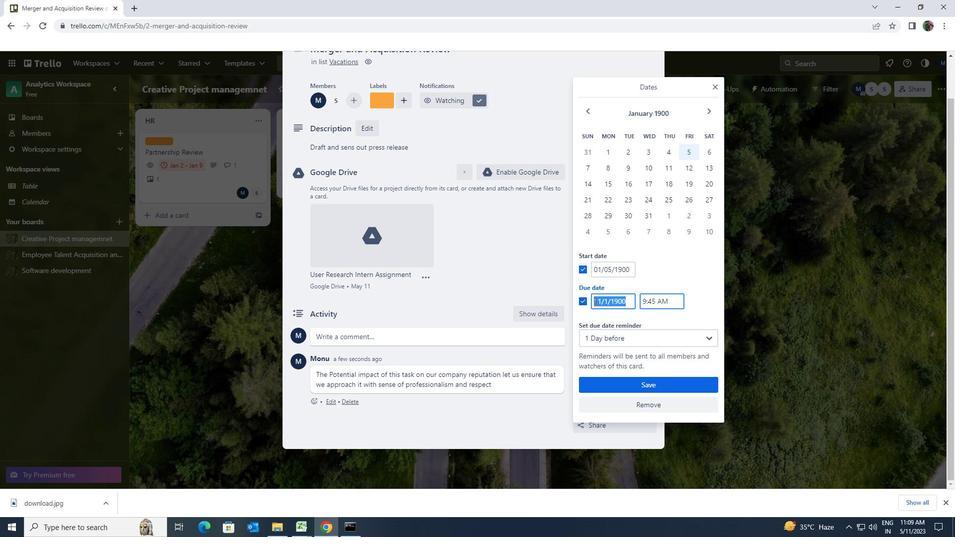 
Action: Key pressed 1/12/1900
Screenshot: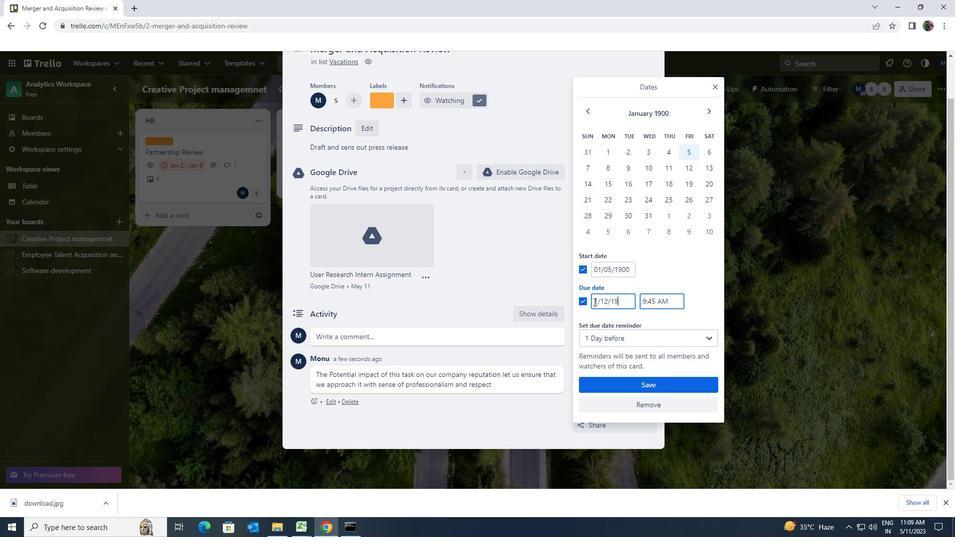 
Action: Mouse moved to (630, 385)
Screenshot: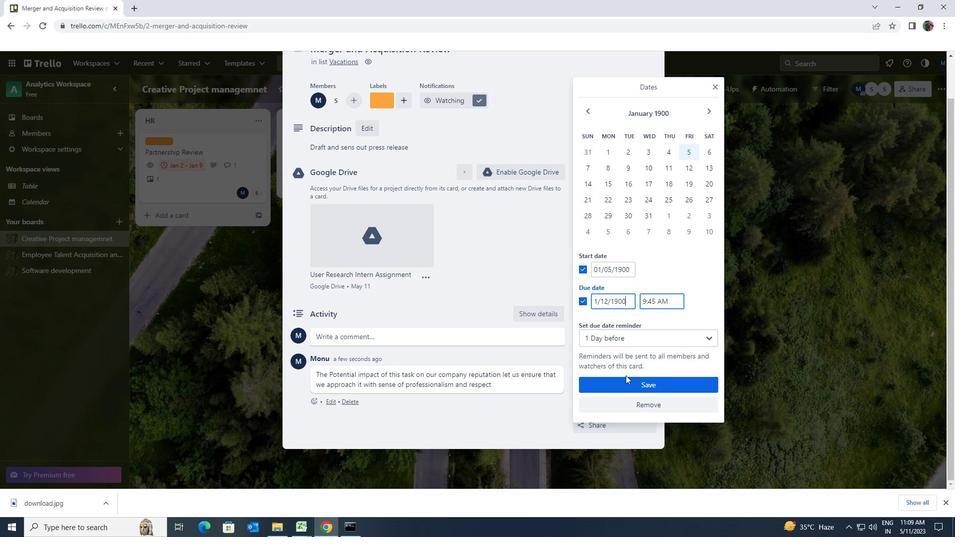 
Action: Mouse pressed left at (630, 385)
Screenshot: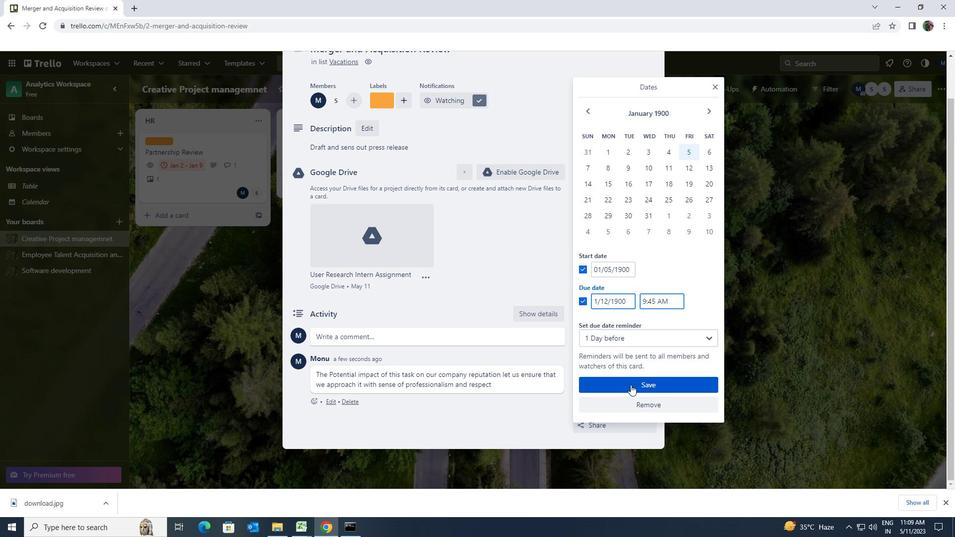 
Action: Mouse pressed left at (630, 385)
Screenshot: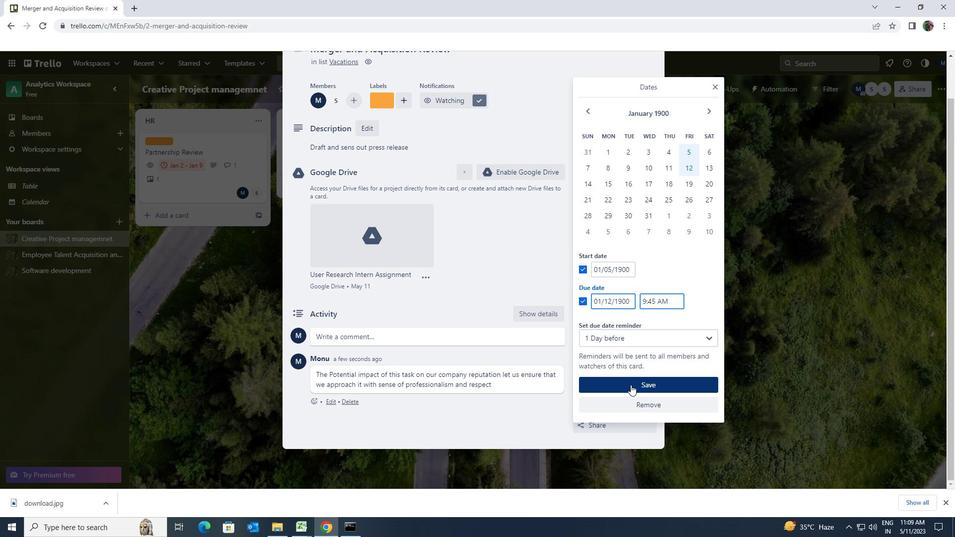
